 Task: Open Card Content Distribution Review in Board Reputation Management Platforms to Workspace Intellectual Property Services and add a team member Softage.3@softage.net, a label Red, a checklist Life Cycle Assessment, an attachment from your google drive, a color Red and finally, add a card description 'Develop and launch new customer retention program for low-value customers' and a comment 'Let us make sure we have a clear understanding of the objectives and requirements of this task before getting started.'. Add a start date 'Jan 07, 1900' with a due date 'Jan 14, 1900'
Action: Mouse moved to (74, 258)
Screenshot: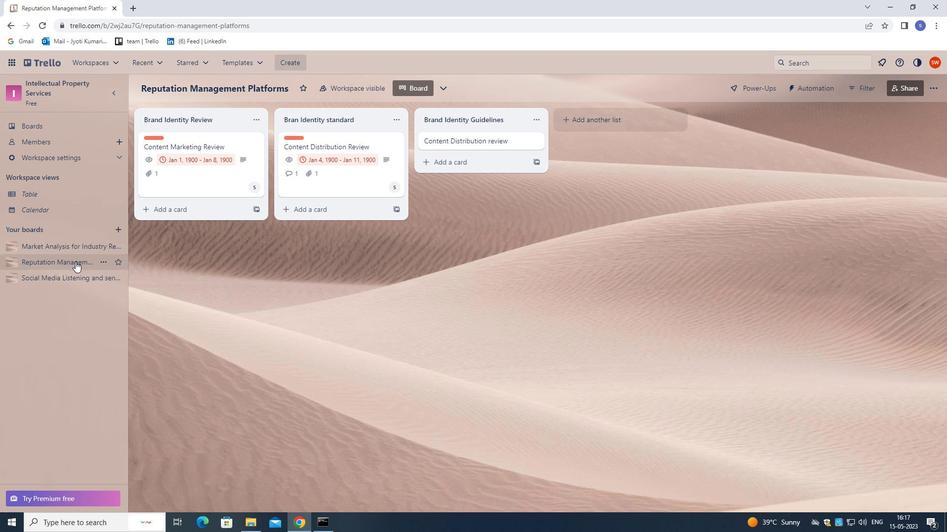 
Action: Mouse pressed left at (74, 258)
Screenshot: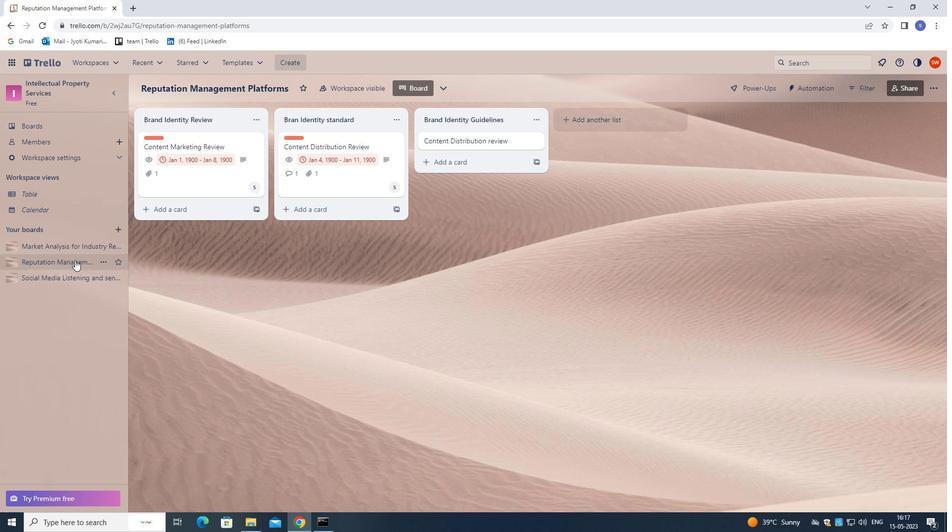 
Action: Mouse moved to (445, 140)
Screenshot: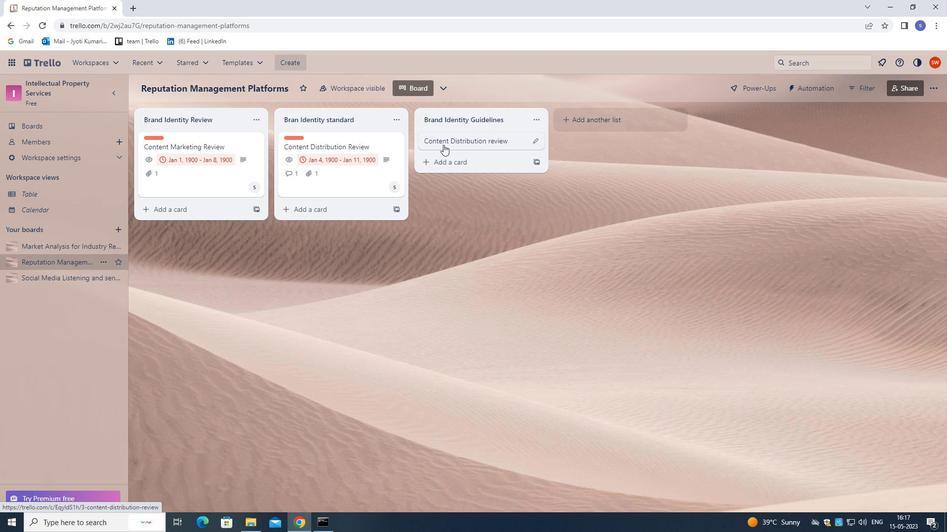 
Action: Mouse pressed left at (445, 140)
Screenshot: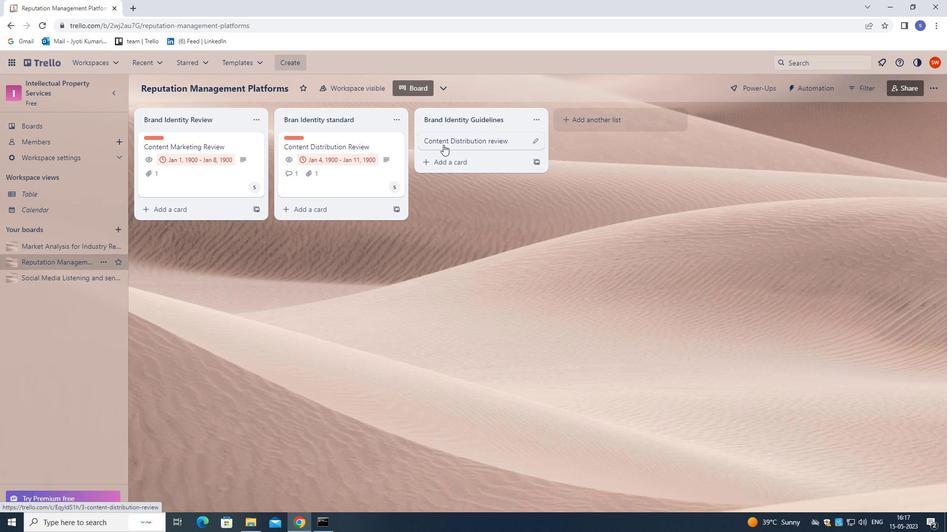 
Action: Mouse moved to (589, 170)
Screenshot: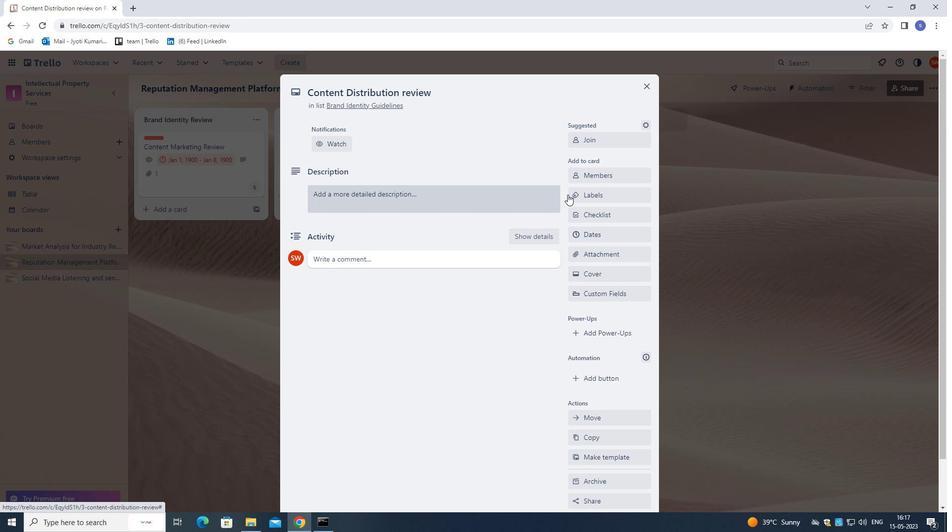 
Action: Mouse pressed left at (589, 170)
Screenshot: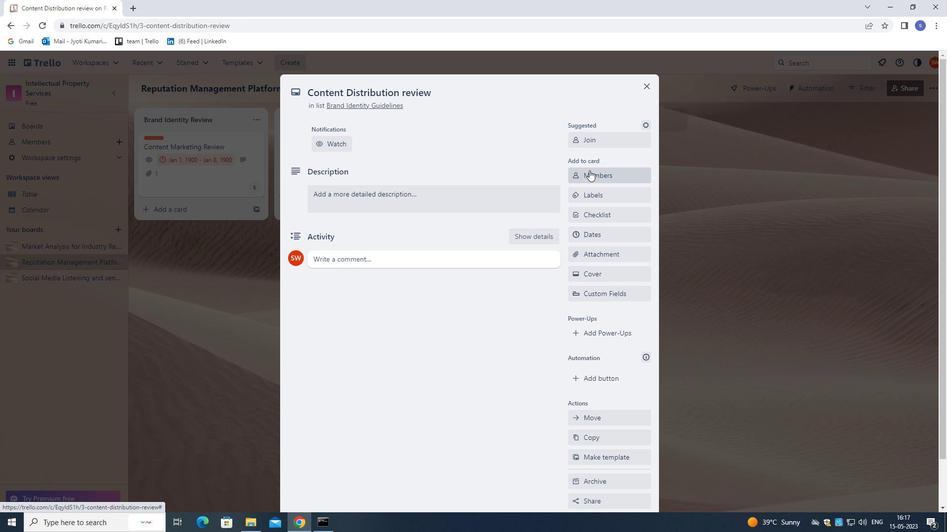
Action: Mouse moved to (80, 133)
Screenshot: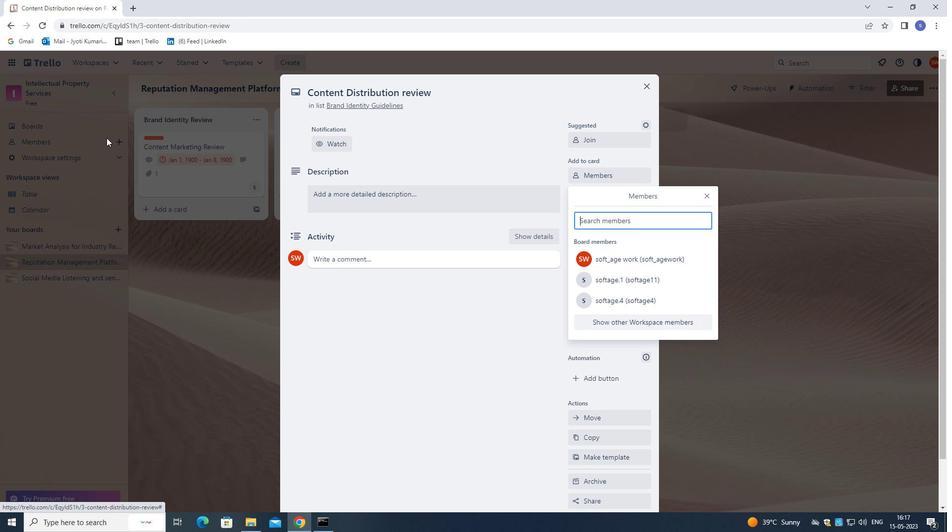 
Action: Key pressed softage.3<Key.shift>@SOFTAGE.NET
Screenshot: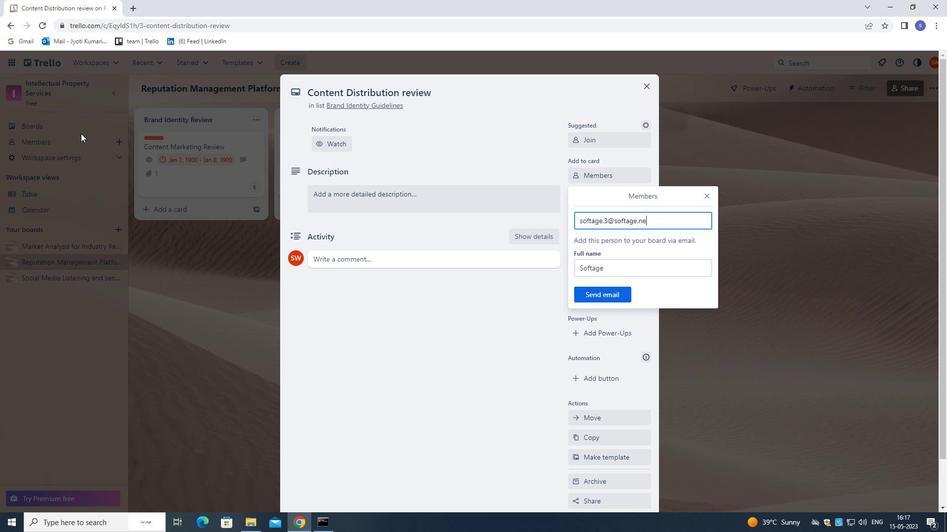 
Action: Mouse moved to (619, 289)
Screenshot: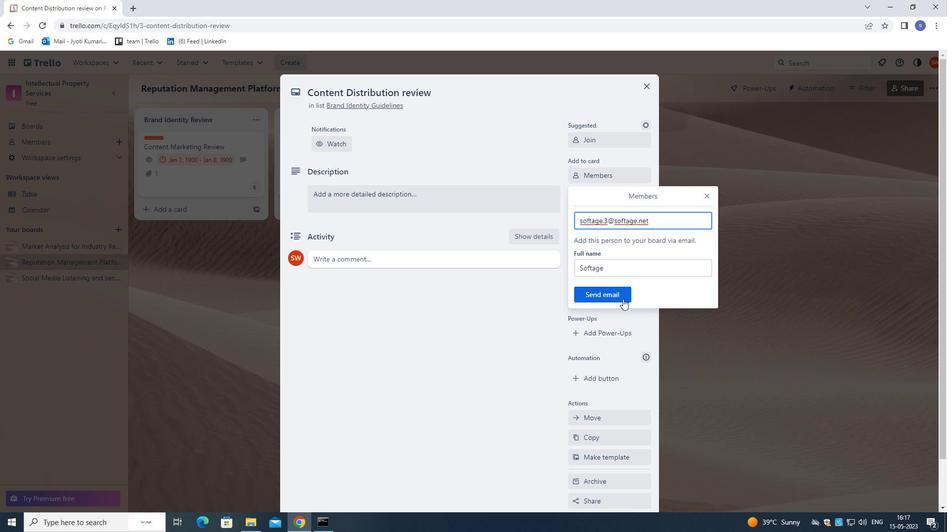 
Action: Mouse pressed left at (619, 289)
Screenshot: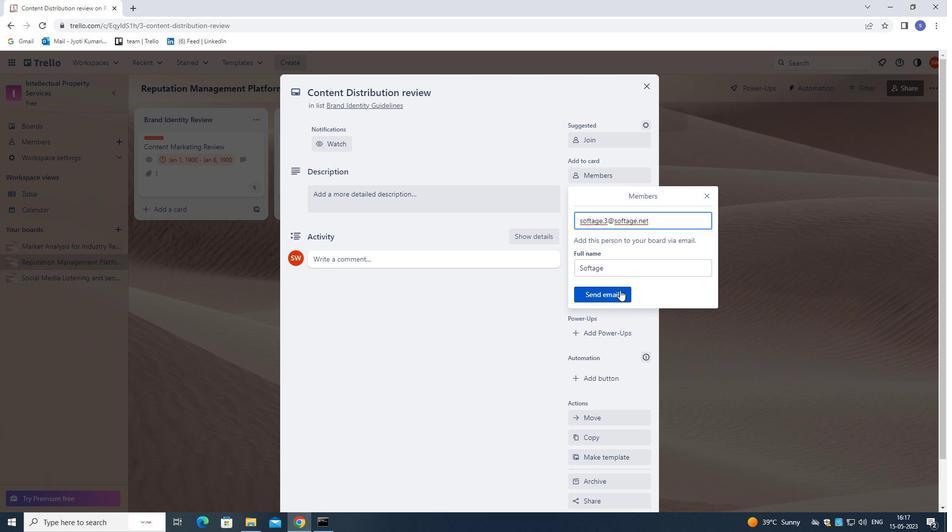 
Action: Mouse moved to (583, 194)
Screenshot: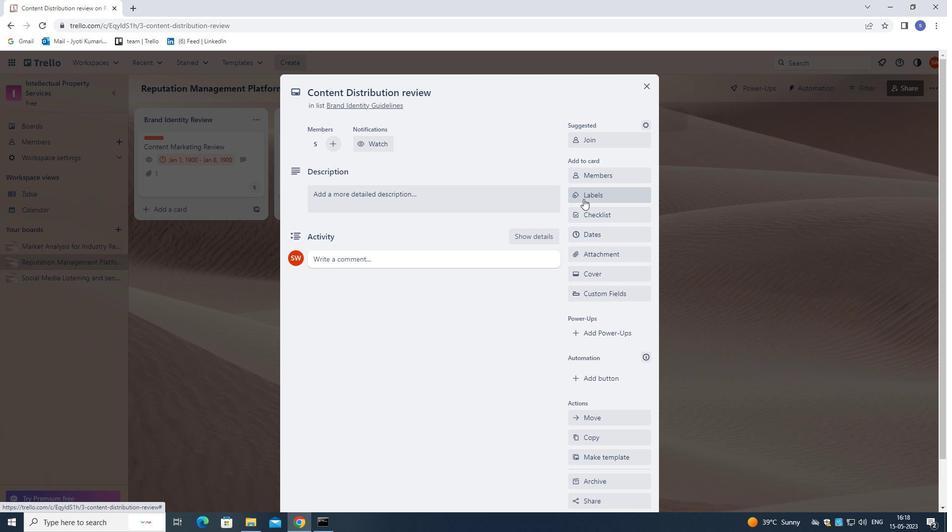 
Action: Mouse pressed left at (583, 194)
Screenshot: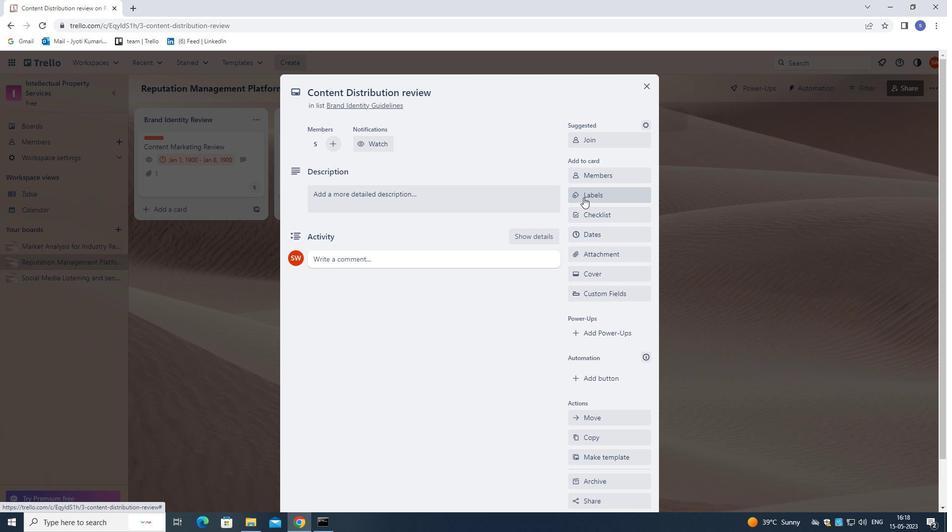 
Action: Mouse moved to (584, 192)
Screenshot: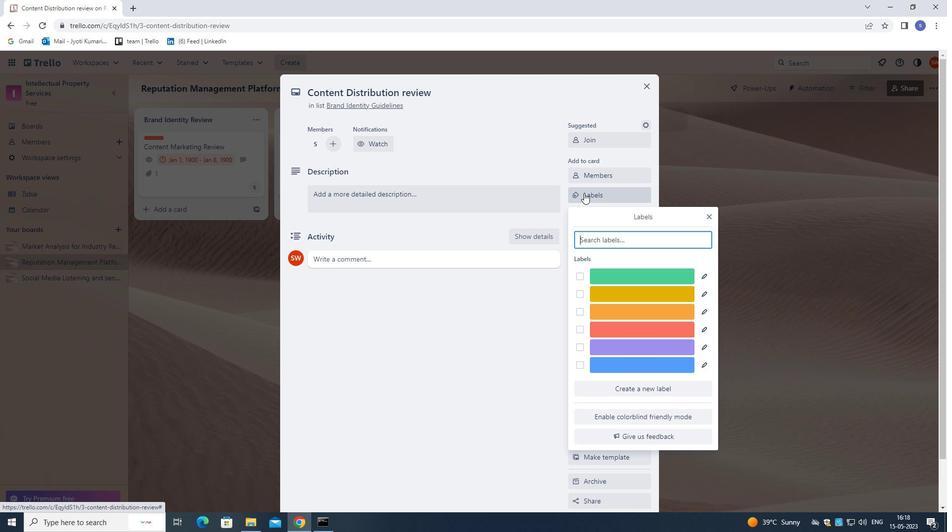 
Action: Key pressed R
Screenshot: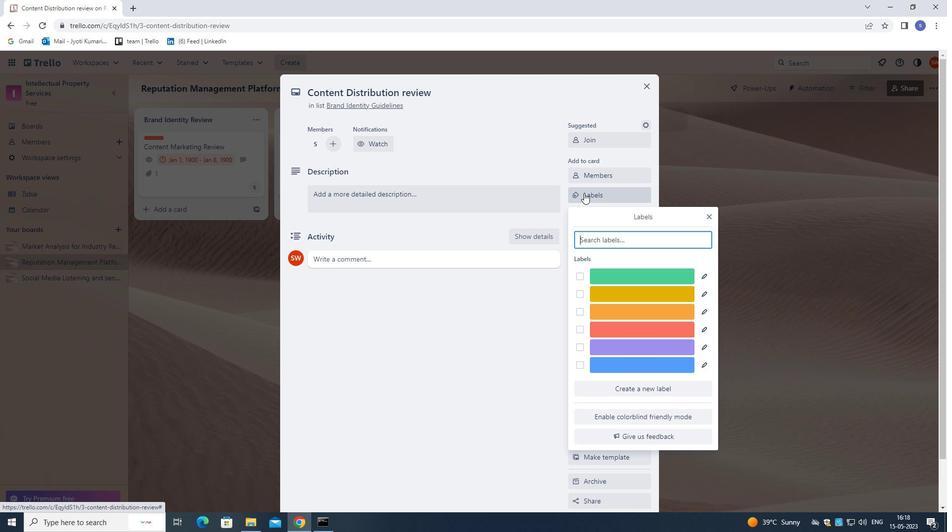 
Action: Mouse moved to (641, 281)
Screenshot: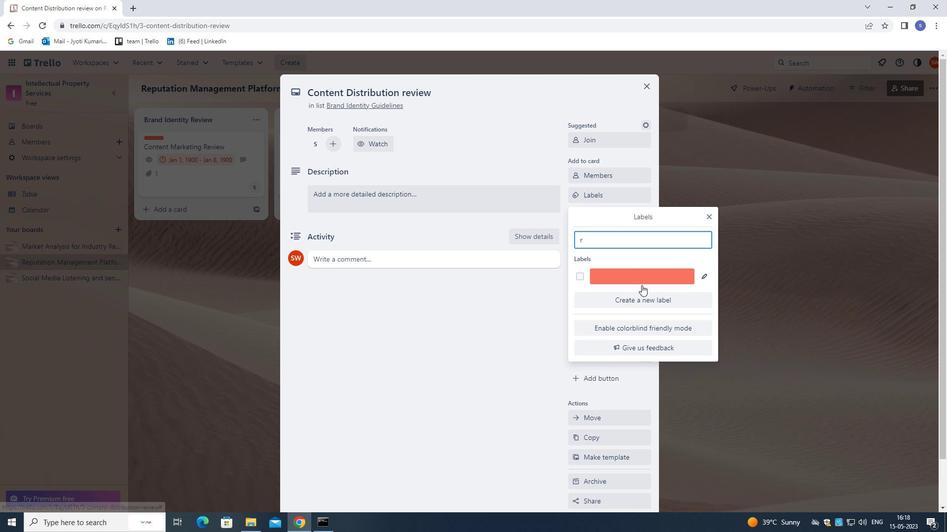 
Action: Mouse pressed left at (641, 281)
Screenshot: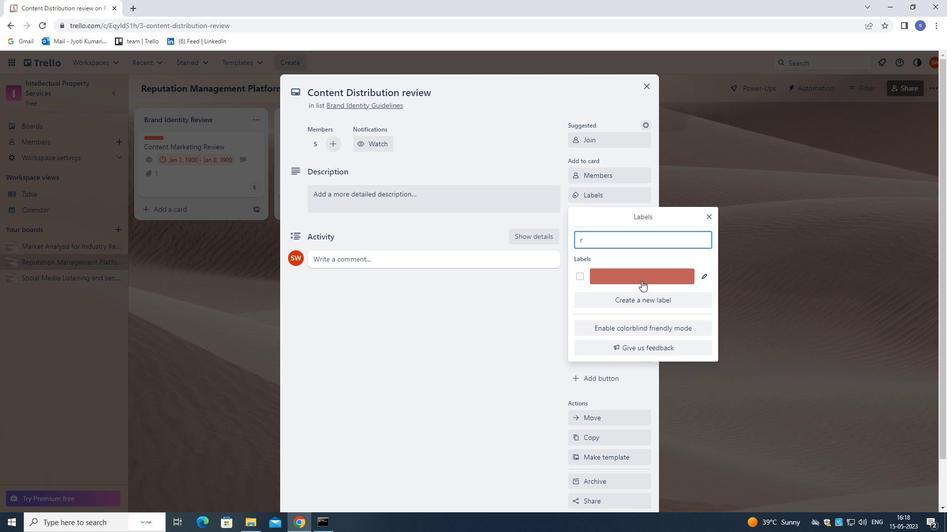 
Action: Mouse moved to (710, 221)
Screenshot: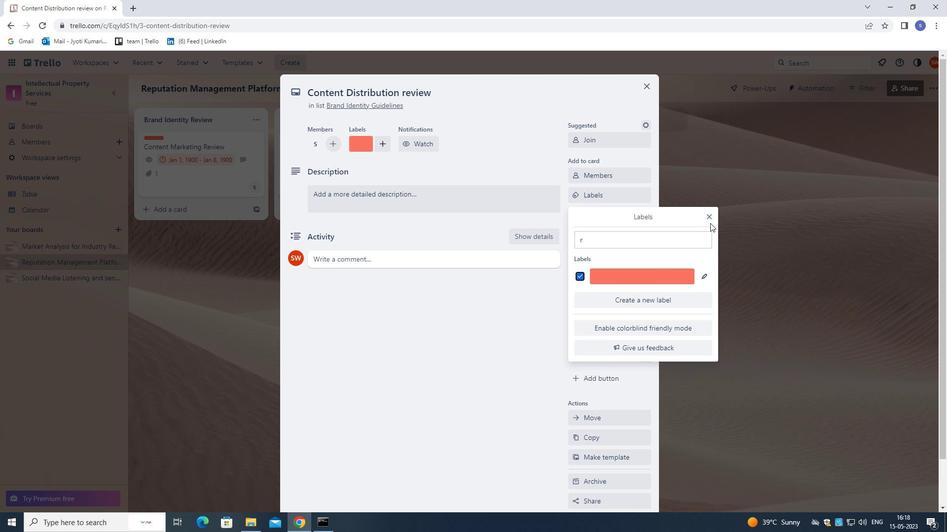 
Action: Mouse pressed left at (710, 221)
Screenshot: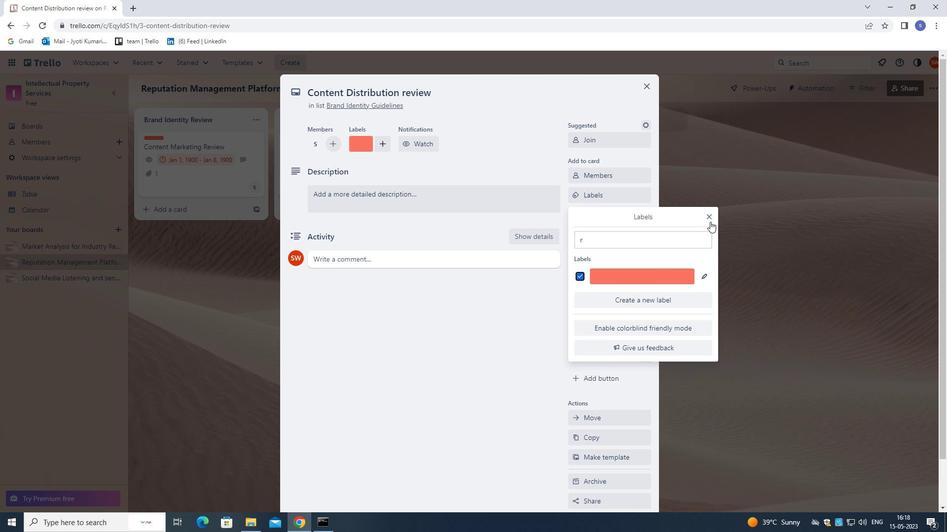 
Action: Mouse moved to (618, 216)
Screenshot: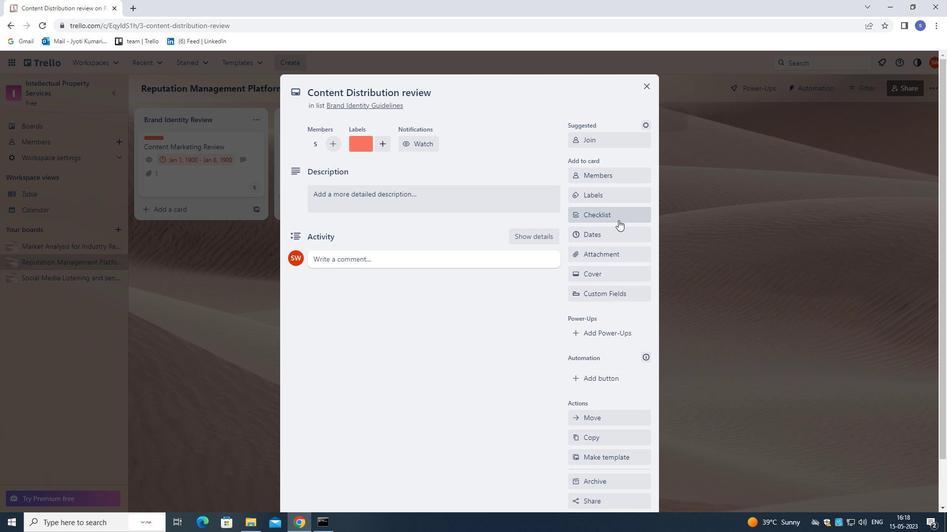
Action: Mouse pressed left at (618, 216)
Screenshot: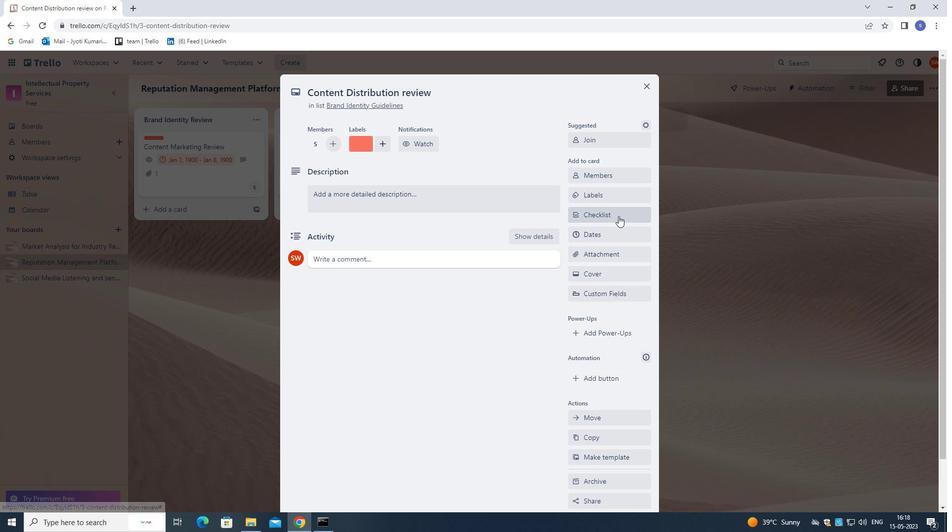 
Action: Mouse moved to (603, 218)
Screenshot: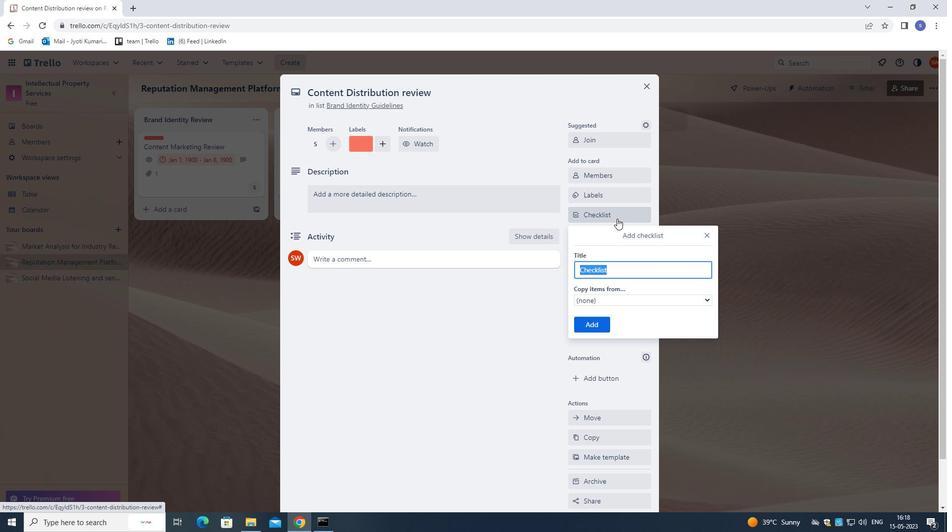 
Action: Key pressed <Key.shift>LIFE<Key.space>CYCLE<Key.space><Key.shift>ASSESSMENT<Key.space>
Screenshot: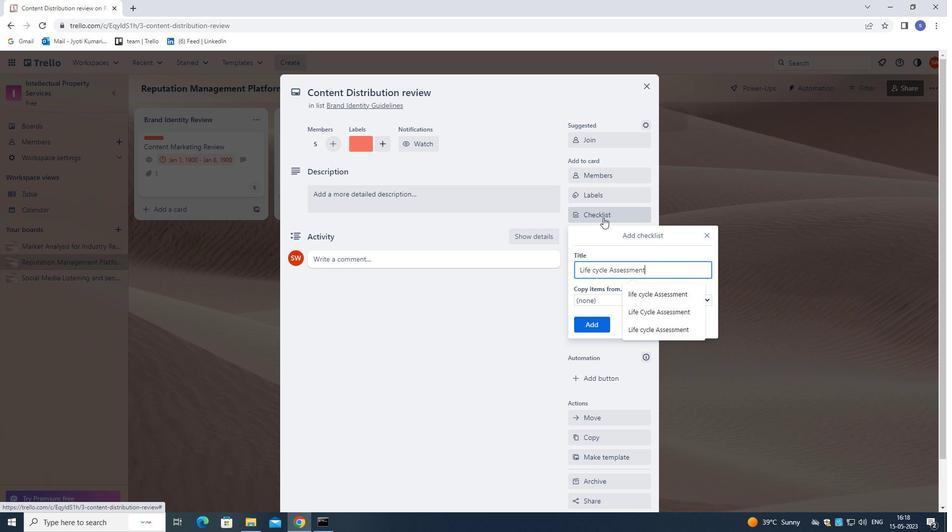 
Action: Mouse moved to (598, 328)
Screenshot: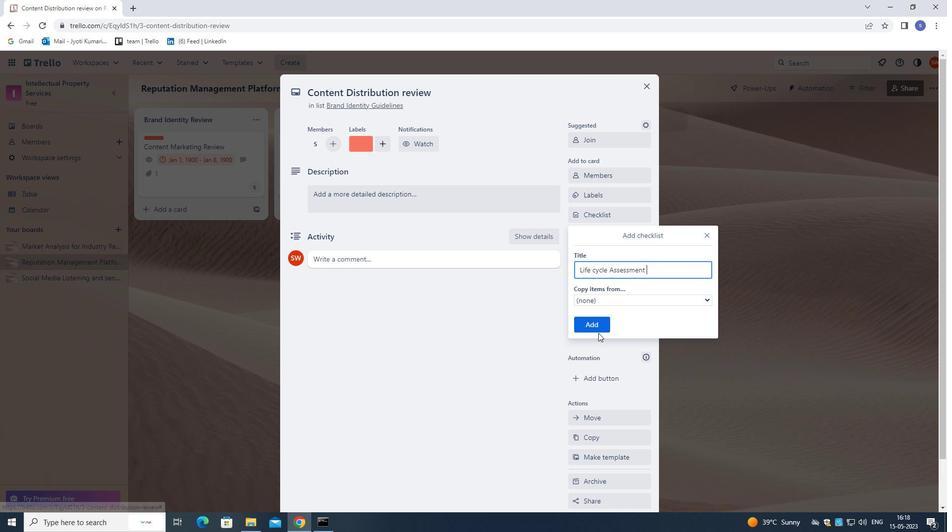 
Action: Mouse pressed left at (598, 328)
Screenshot: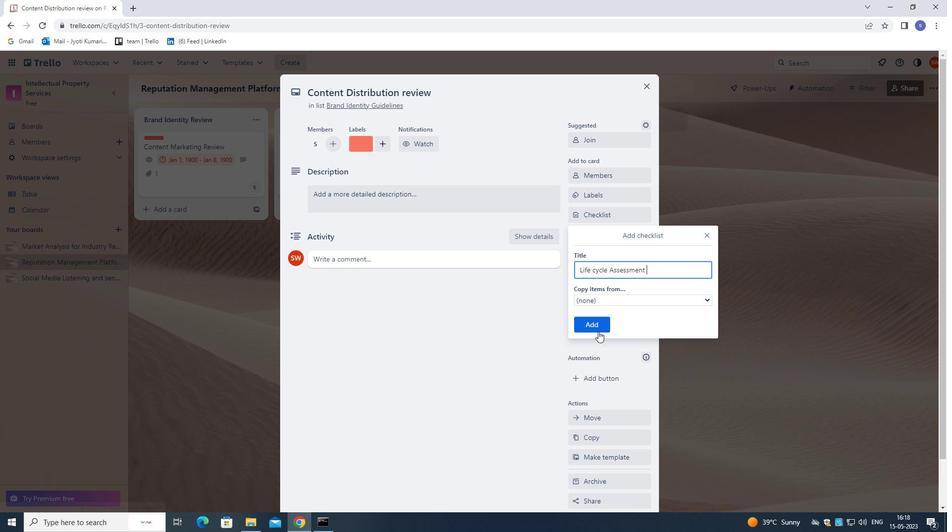 
Action: Mouse moved to (603, 235)
Screenshot: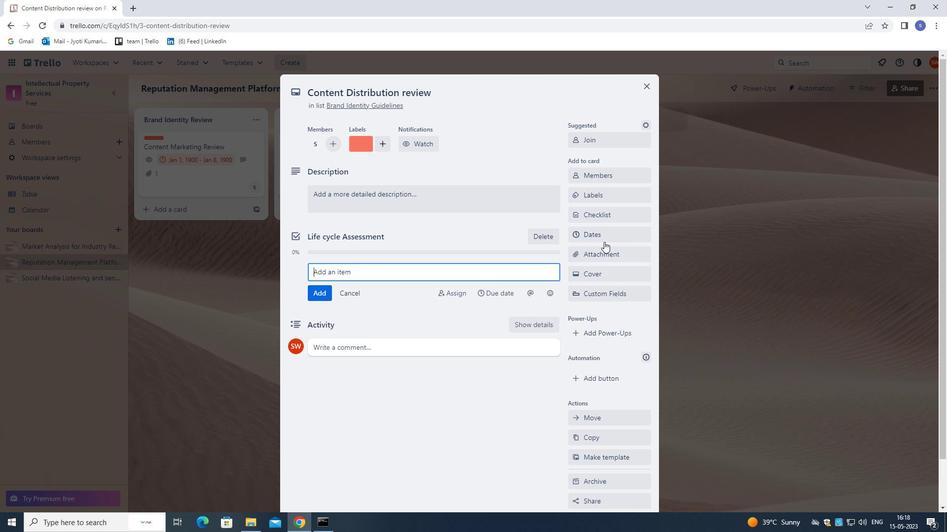 
Action: Mouse pressed left at (603, 235)
Screenshot: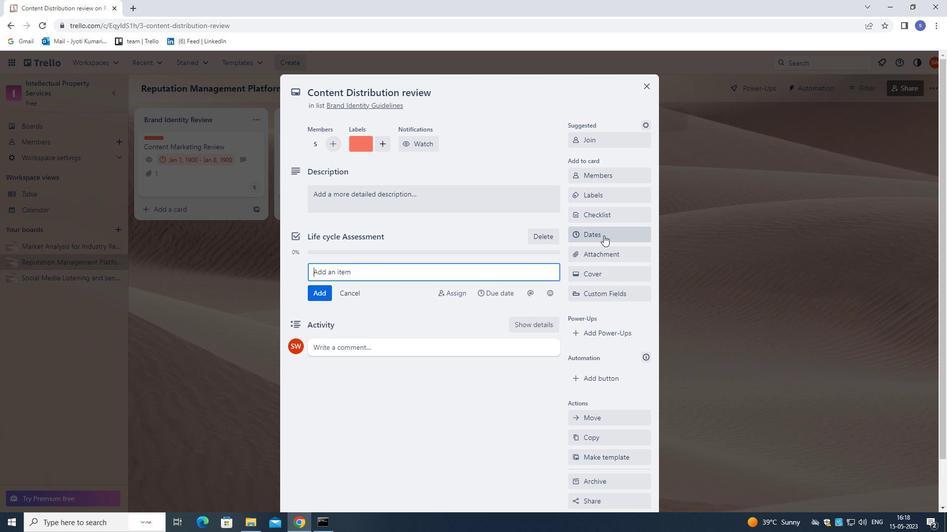 
Action: Mouse moved to (576, 269)
Screenshot: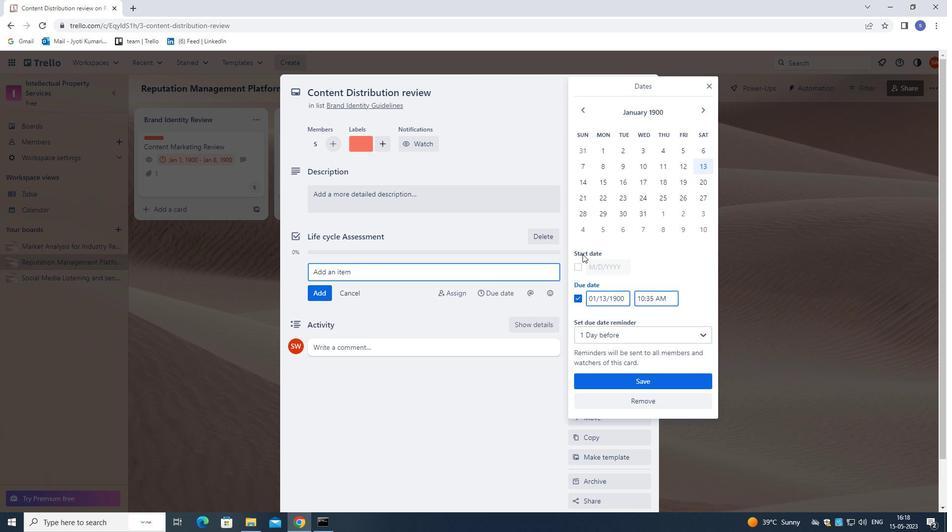 
Action: Mouse pressed left at (576, 269)
Screenshot: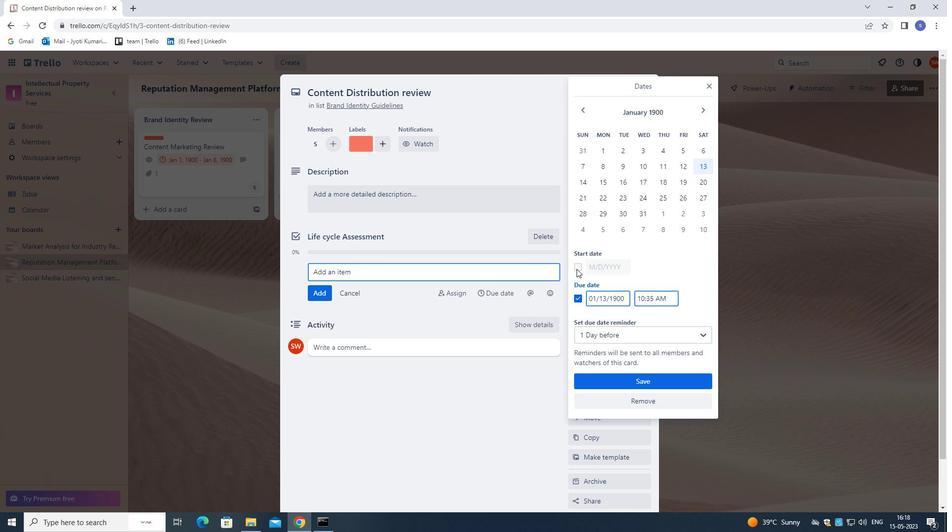 
Action: Mouse moved to (589, 168)
Screenshot: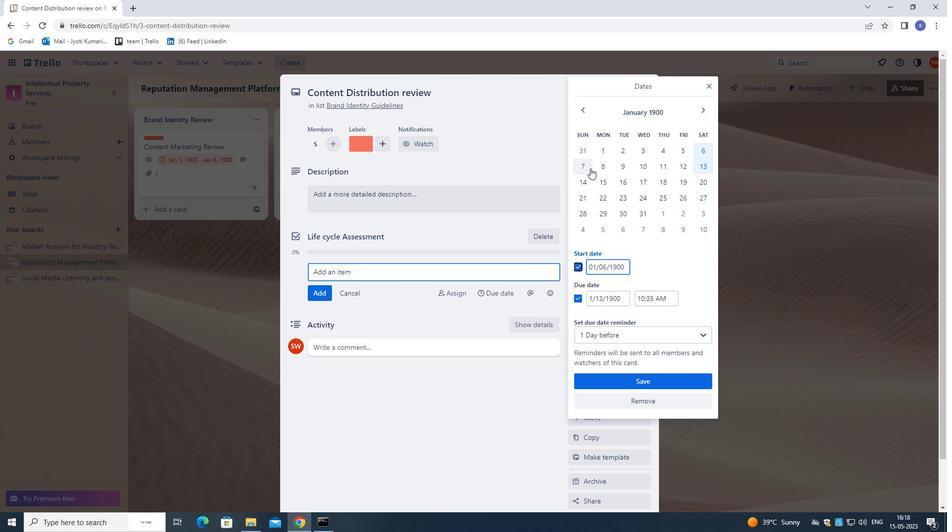 
Action: Mouse pressed left at (589, 168)
Screenshot: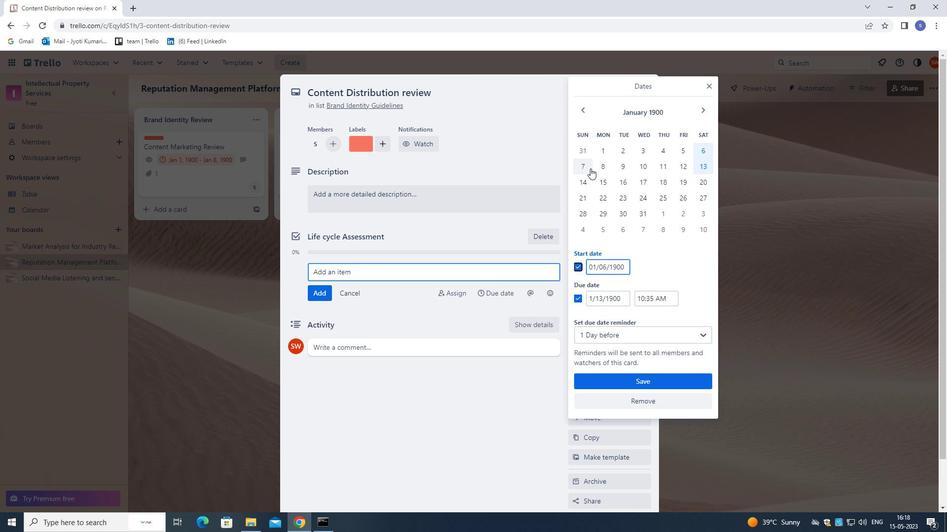 
Action: Mouse moved to (581, 185)
Screenshot: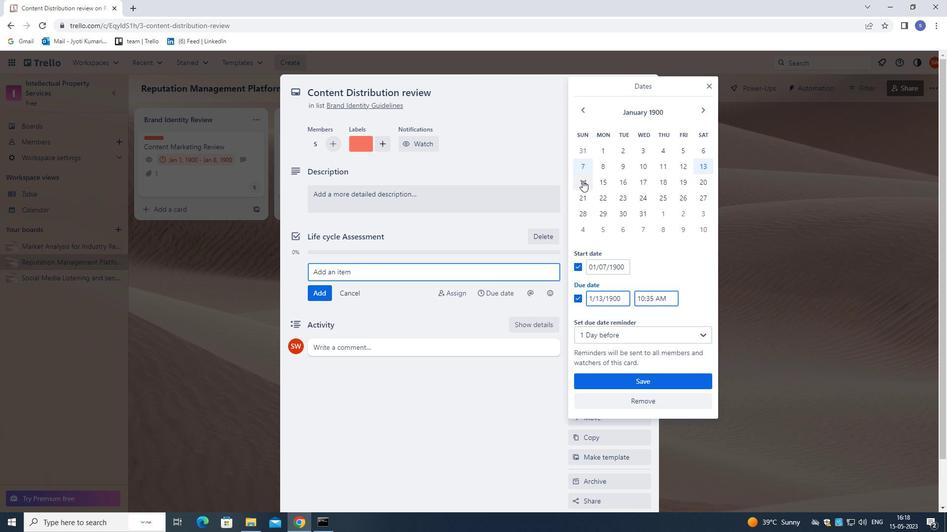 
Action: Mouse pressed left at (581, 185)
Screenshot: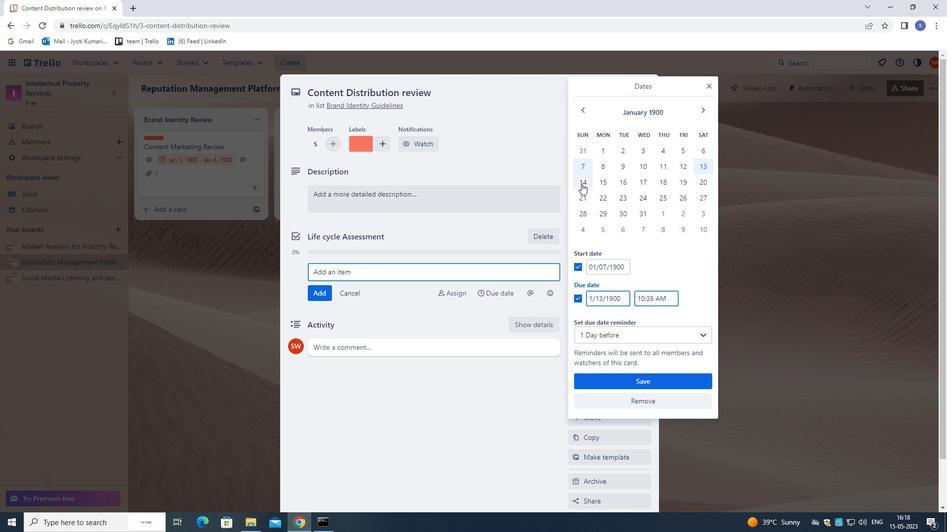 
Action: Mouse moved to (617, 380)
Screenshot: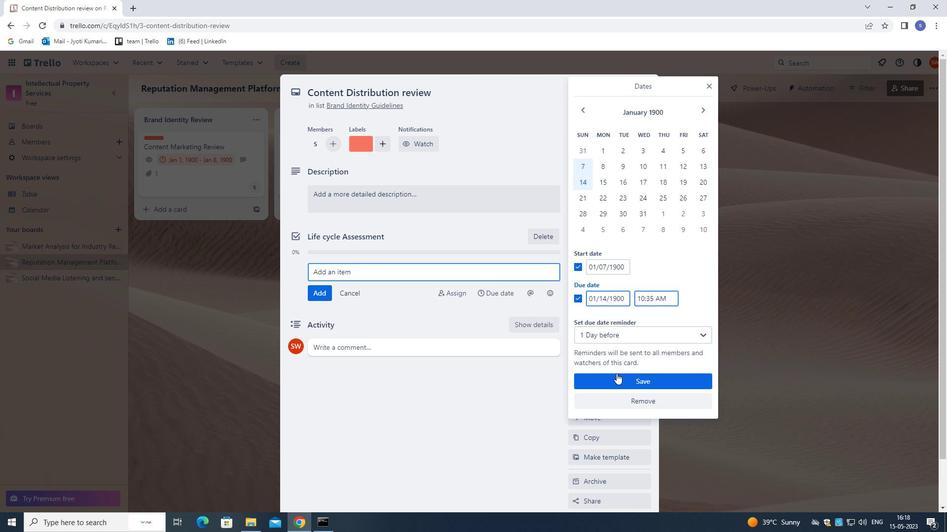 
Action: Mouse pressed left at (617, 380)
Screenshot: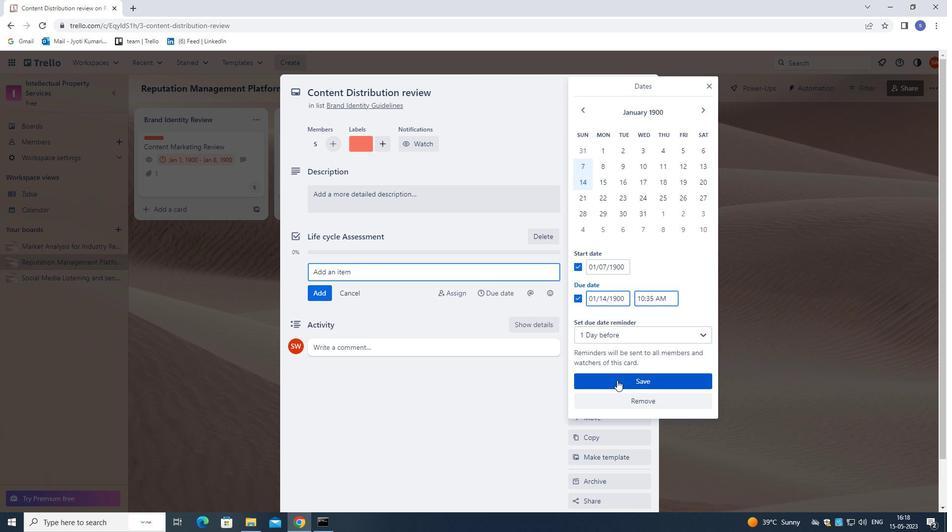 
Action: Mouse moved to (591, 255)
Screenshot: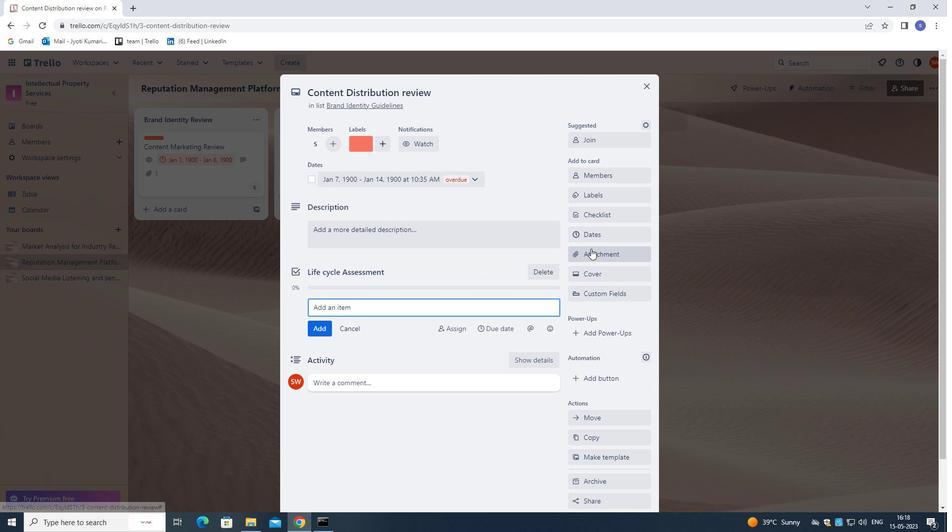 
Action: Mouse pressed left at (591, 255)
Screenshot: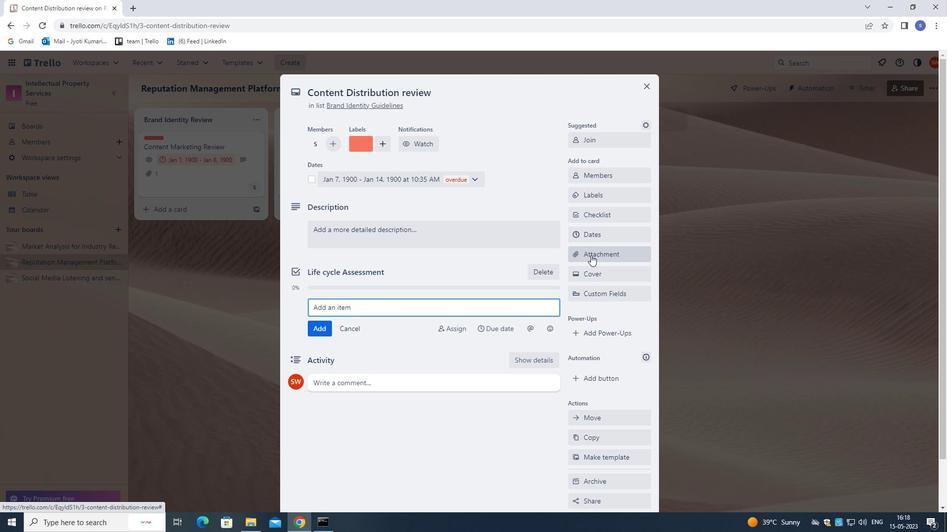 
Action: Mouse moved to (600, 328)
Screenshot: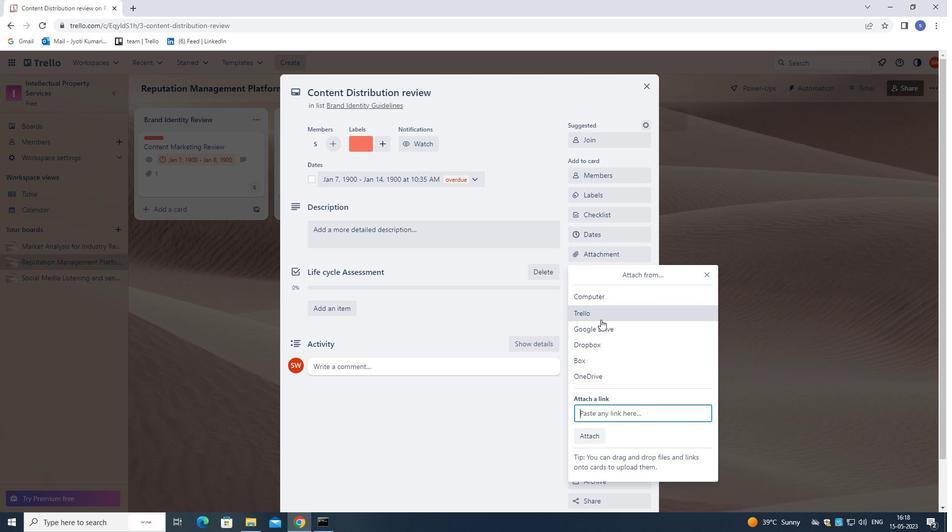 
Action: Mouse pressed left at (600, 328)
Screenshot: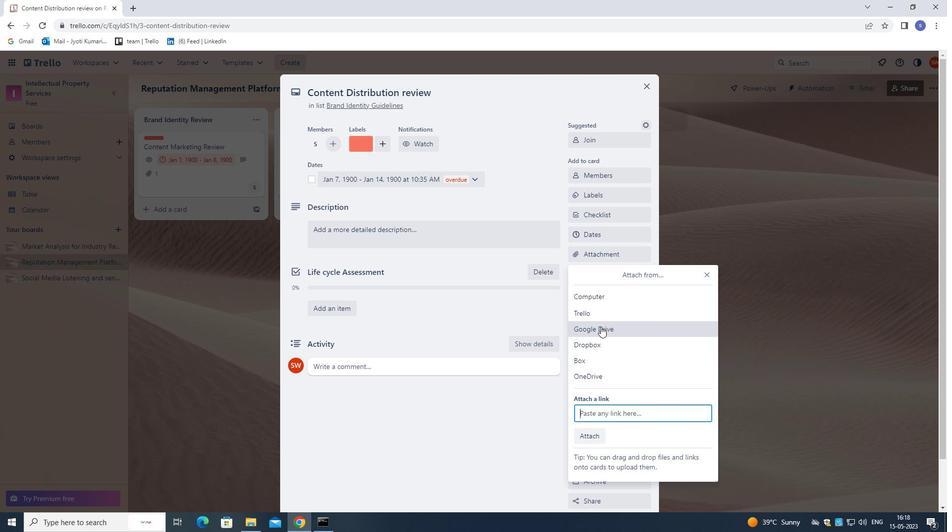 
Action: Mouse moved to (363, 250)
Screenshot: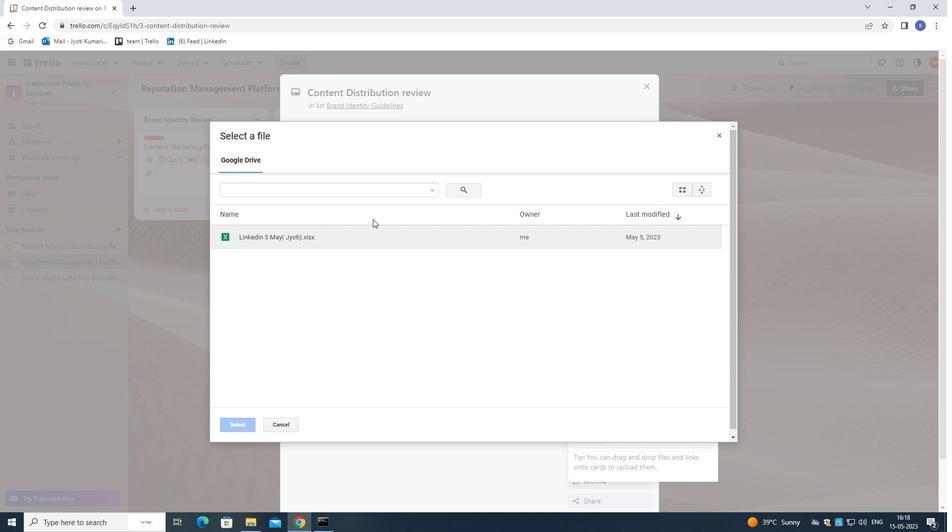 
Action: Mouse pressed left at (363, 250)
Screenshot: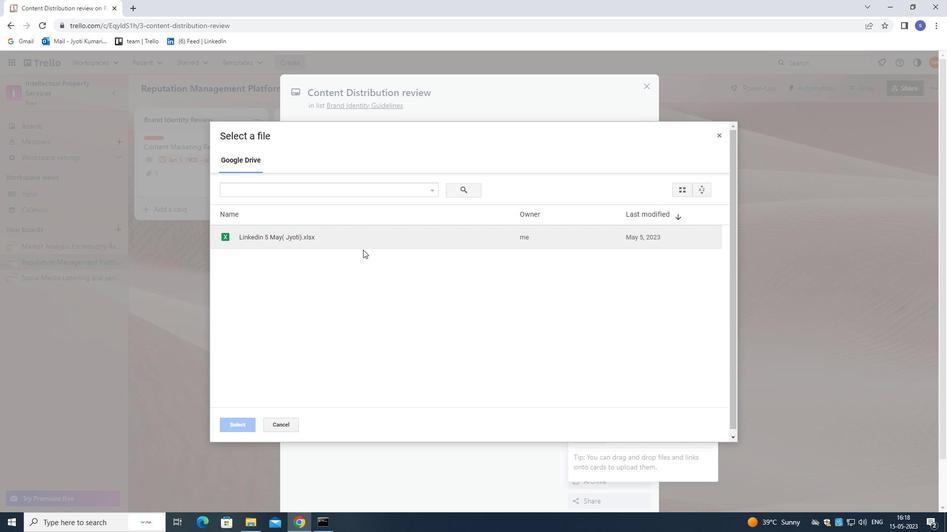 
Action: Mouse moved to (366, 232)
Screenshot: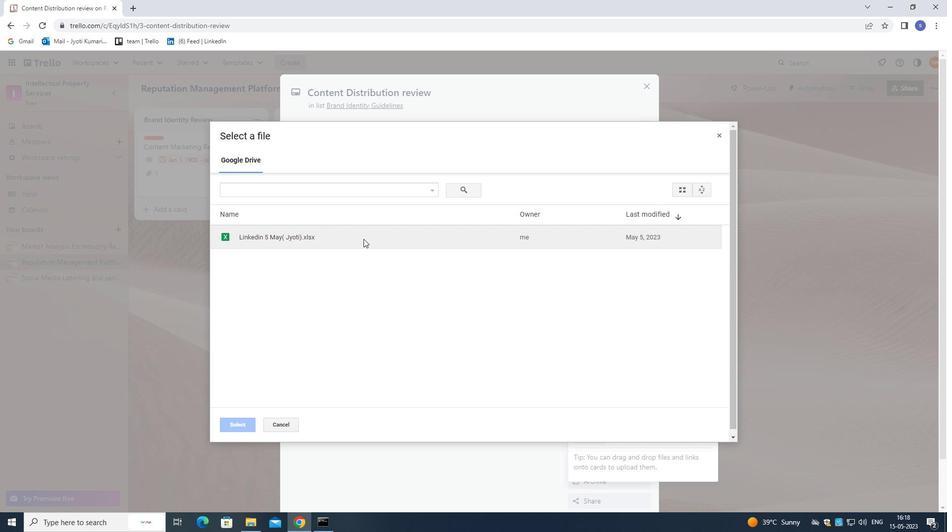 
Action: Mouse pressed left at (366, 232)
Screenshot: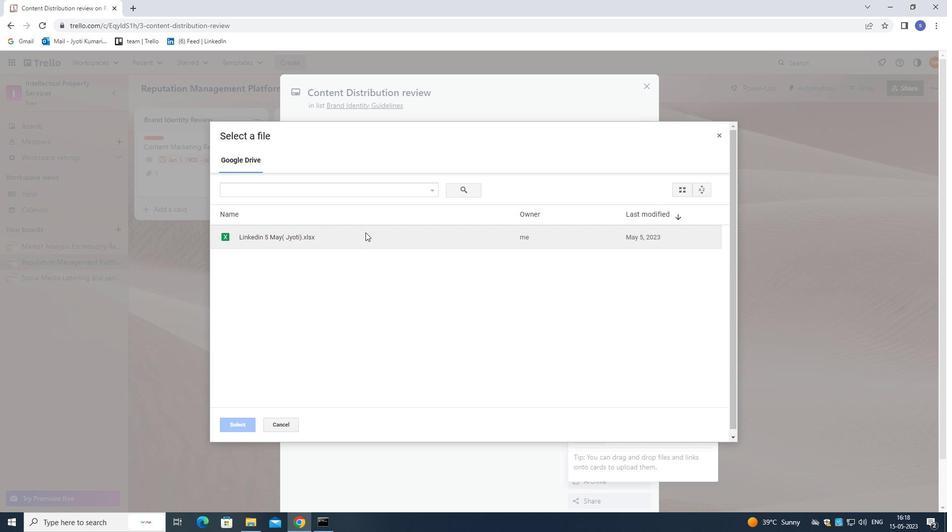 
Action: Mouse moved to (243, 421)
Screenshot: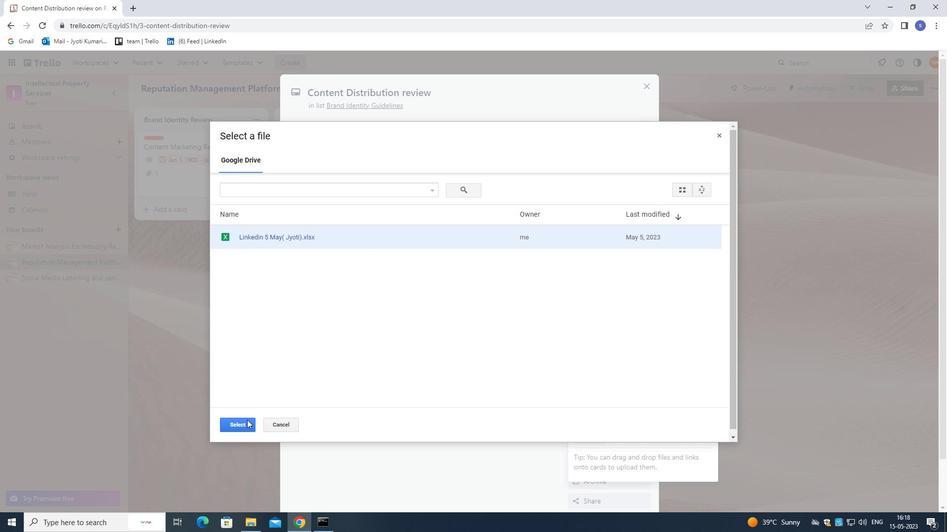 
Action: Mouse pressed left at (243, 421)
Screenshot: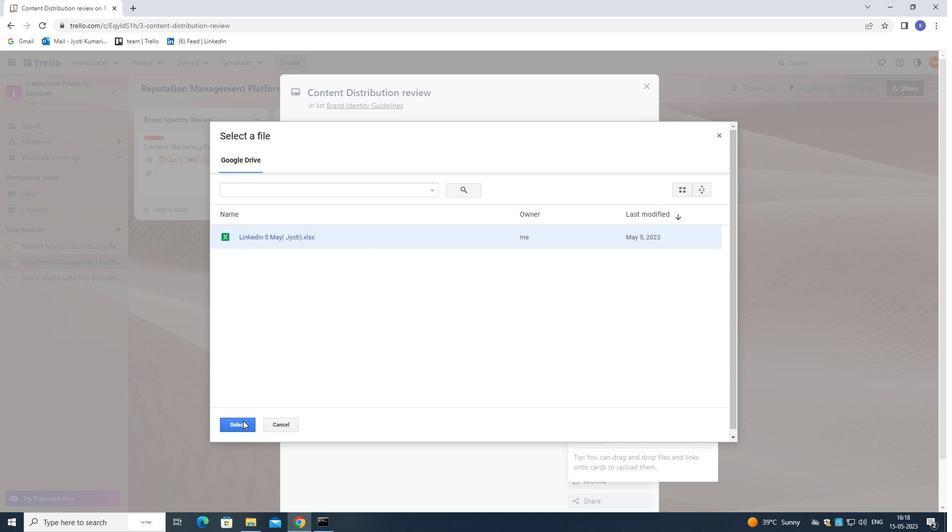 
Action: Mouse moved to (508, 234)
Screenshot: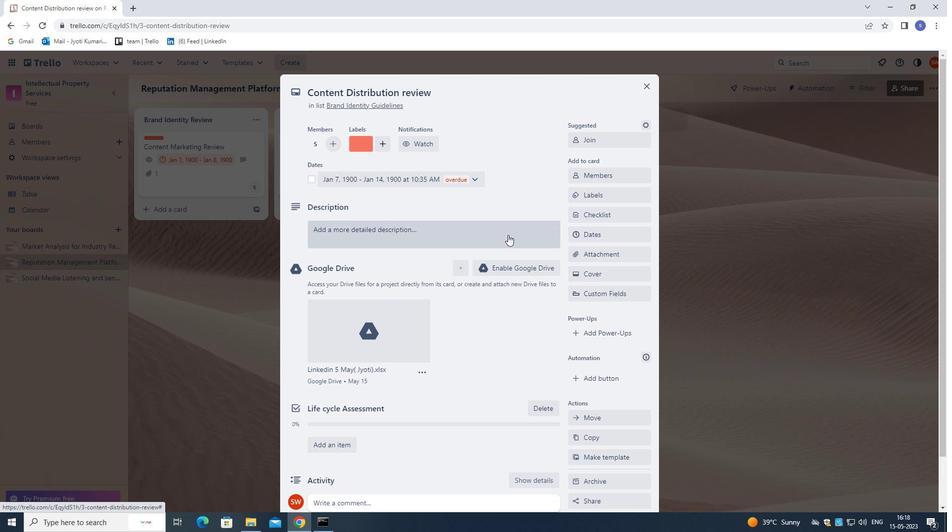 
Action: Mouse pressed left at (508, 234)
Screenshot: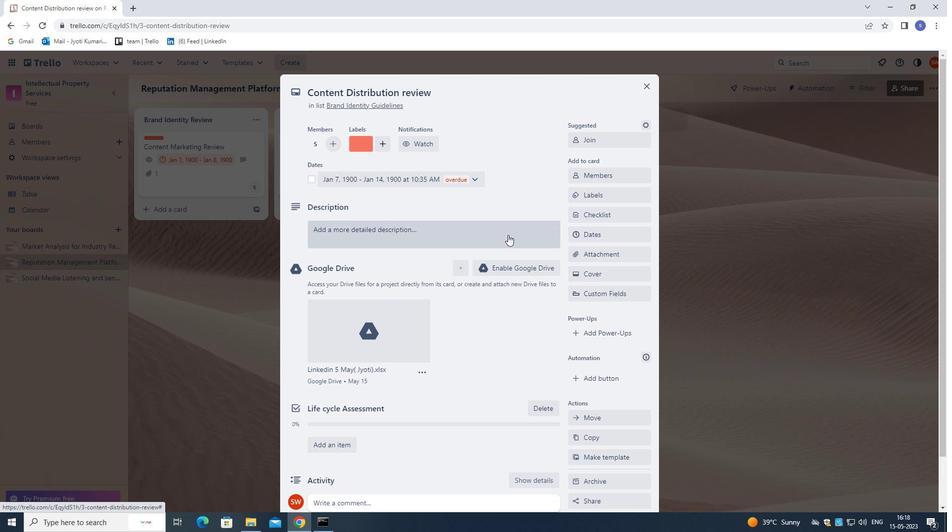 
Action: Mouse moved to (611, 277)
Screenshot: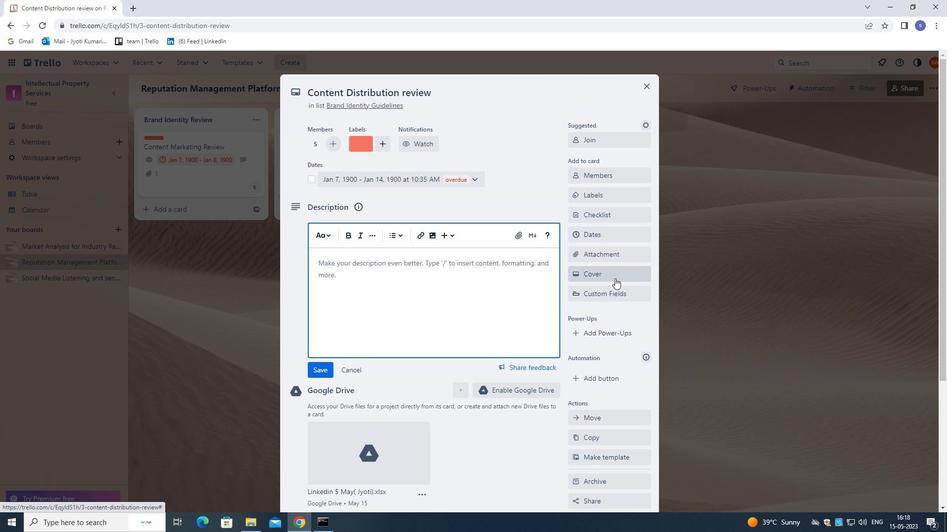 
Action: Key pressed <Key.shift>DEVELOP<Key.space>AND<Key.space>LAUNCH<Key.space>NEW<Key.space>CUSTOMER<Key.space>RETENTION<Key.space>PROGRAM<Key.space>FOR<Key.space>LOW-VSL<Key.backspace><Key.backspace>ALE<Key.space><Key.backspace><Key.backspace>UE<Key.space>CUSTOMERS.
Screenshot: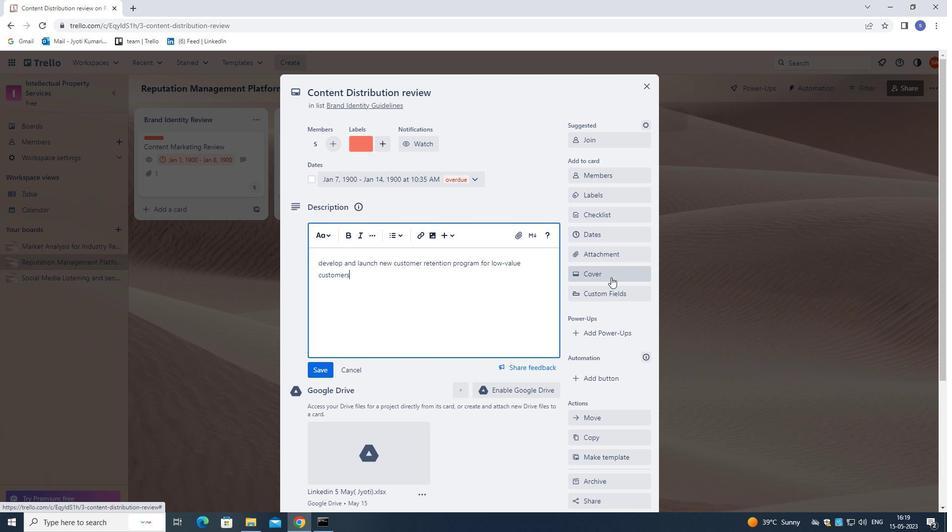 
Action: Mouse moved to (636, 286)
Screenshot: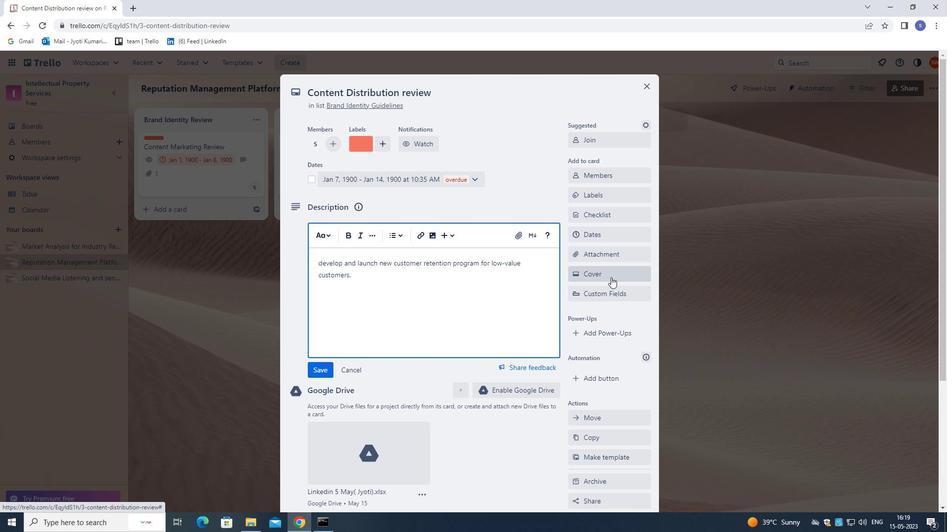 
Action: Mouse scrolled (636, 286) with delta (0, 0)
Screenshot: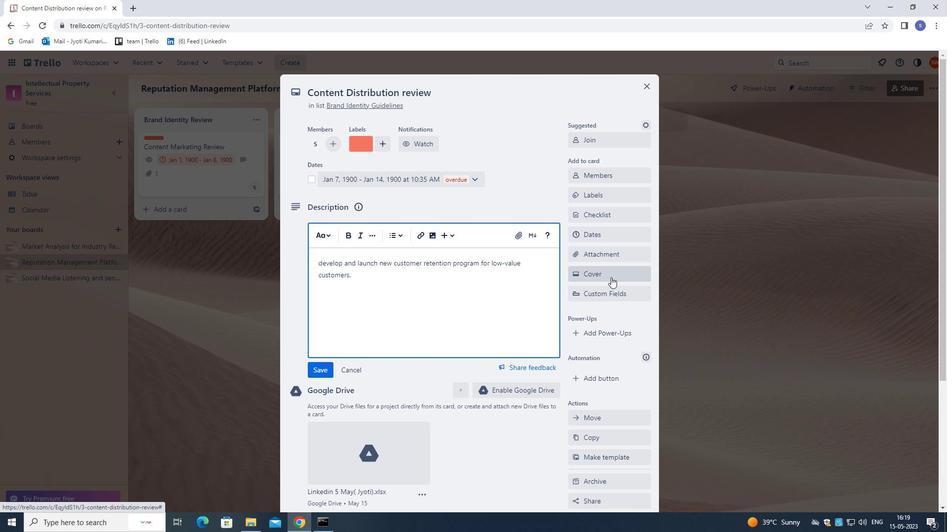 
Action: Mouse moved to (634, 289)
Screenshot: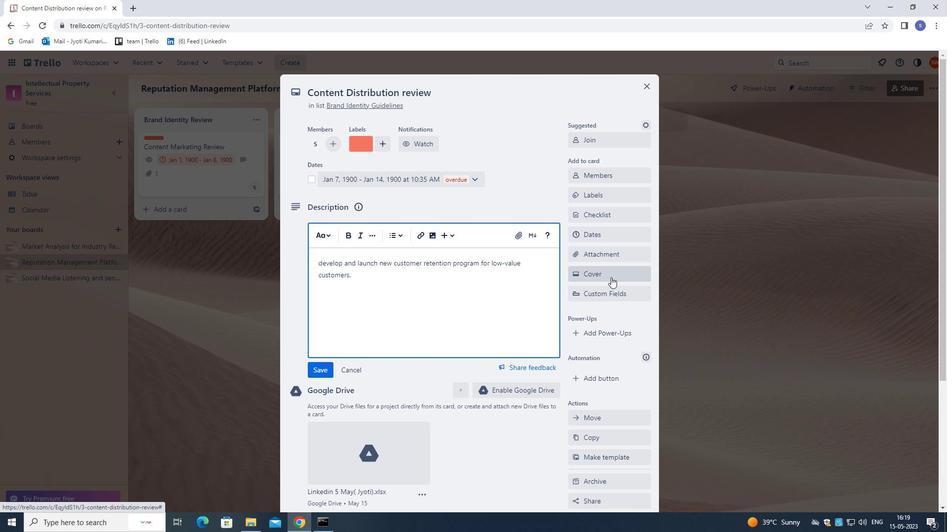 
Action: Mouse scrolled (634, 289) with delta (0, 0)
Screenshot: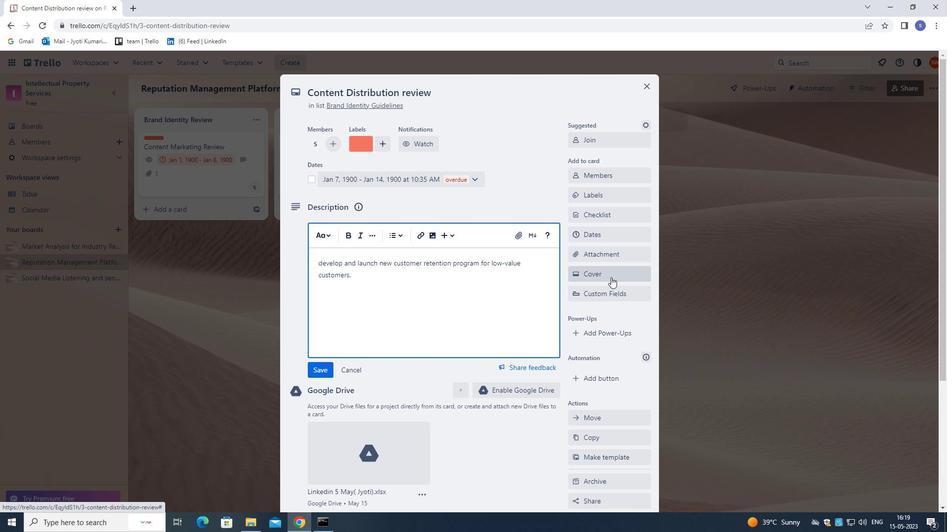 
Action: Mouse moved to (633, 292)
Screenshot: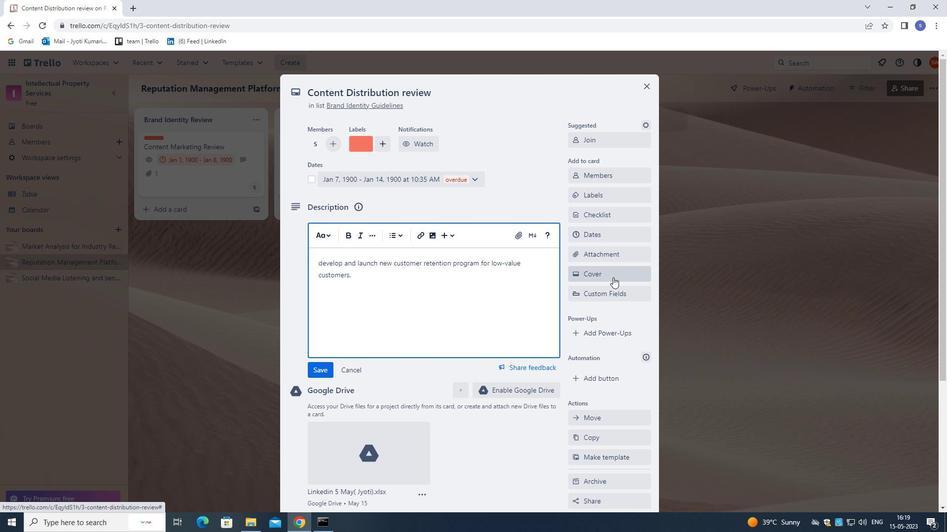 
Action: Mouse scrolled (633, 292) with delta (0, 0)
Screenshot: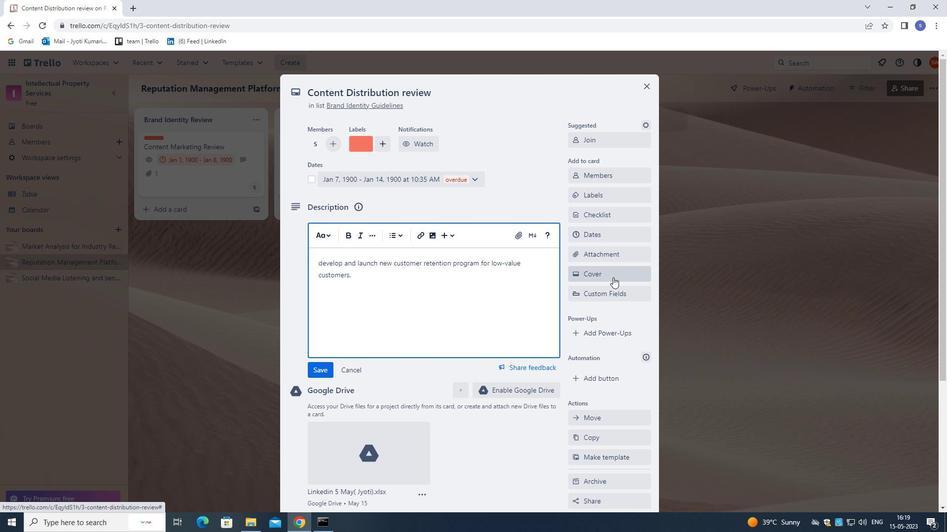 
Action: Mouse moved to (632, 294)
Screenshot: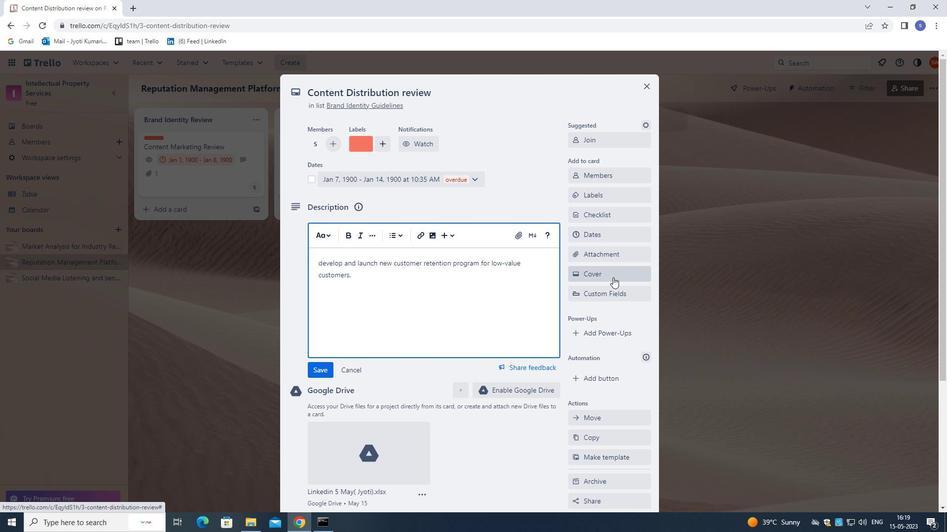 
Action: Mouse scrolled (632, 293) with delta (0, 0)
Screenshot: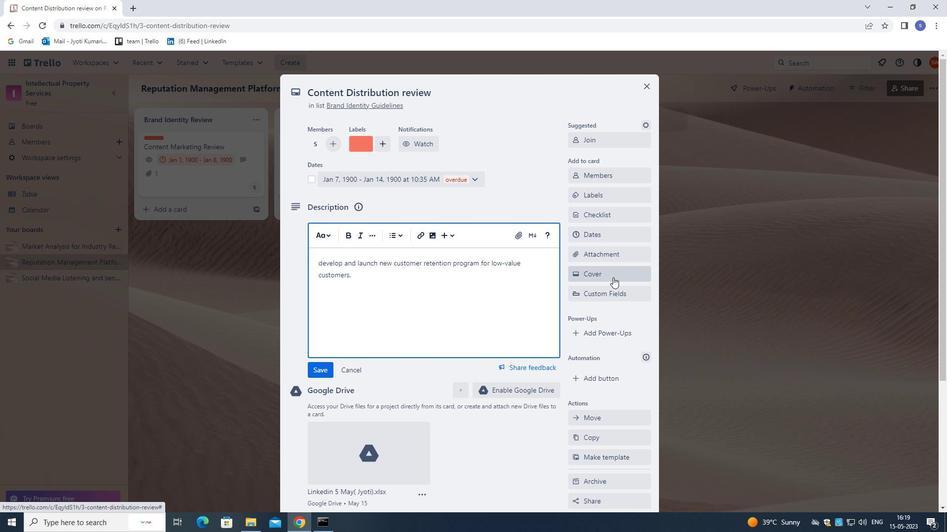 
Action: Mouse moved to (629, 300)
Screenshot: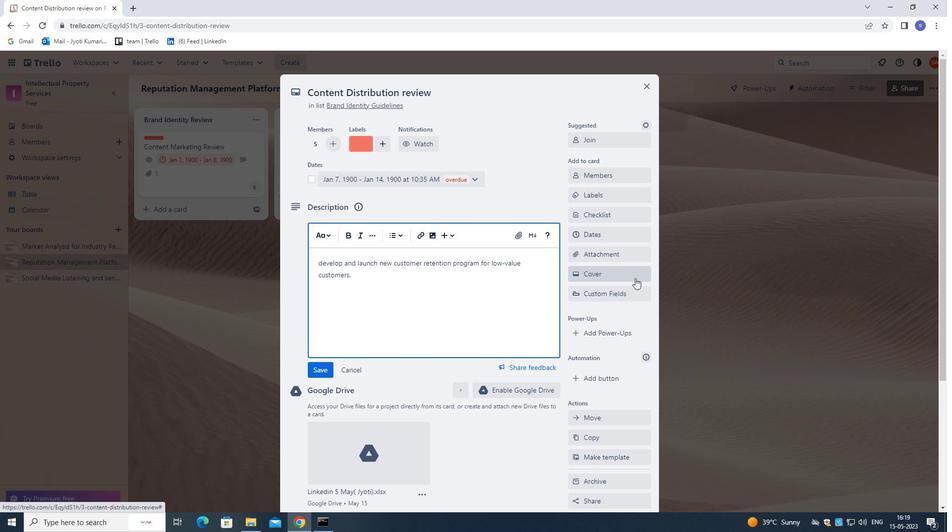 
Action: Mouse scrolled (629, 300) with delta (0, 0)
Screenshot: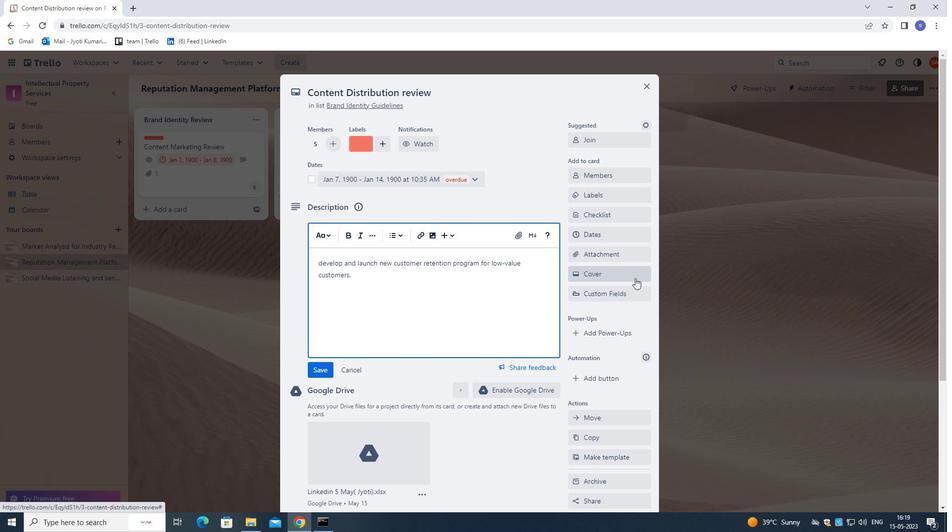 
Action: Mouse moved to (610, 303)
Screenshot: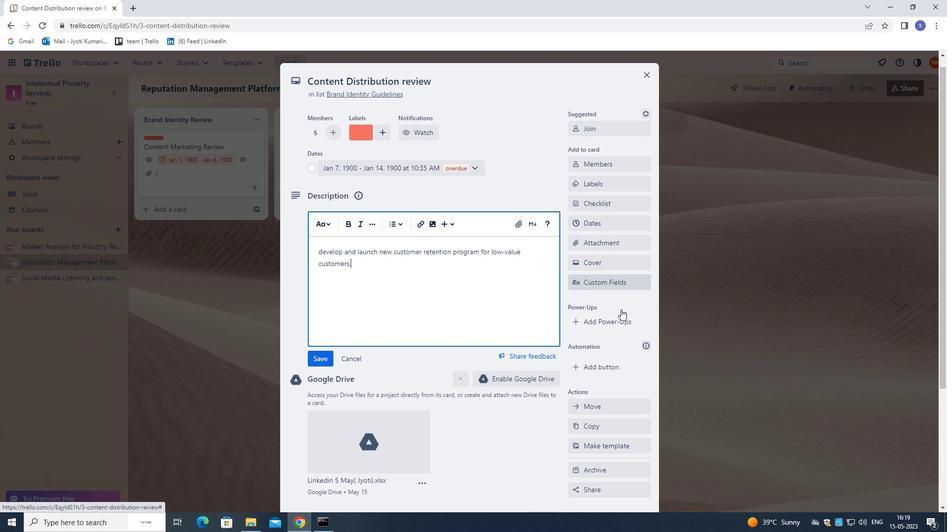 
Action: Mouse scrolled (610, 302) with delta (0, 0)
Screenshot: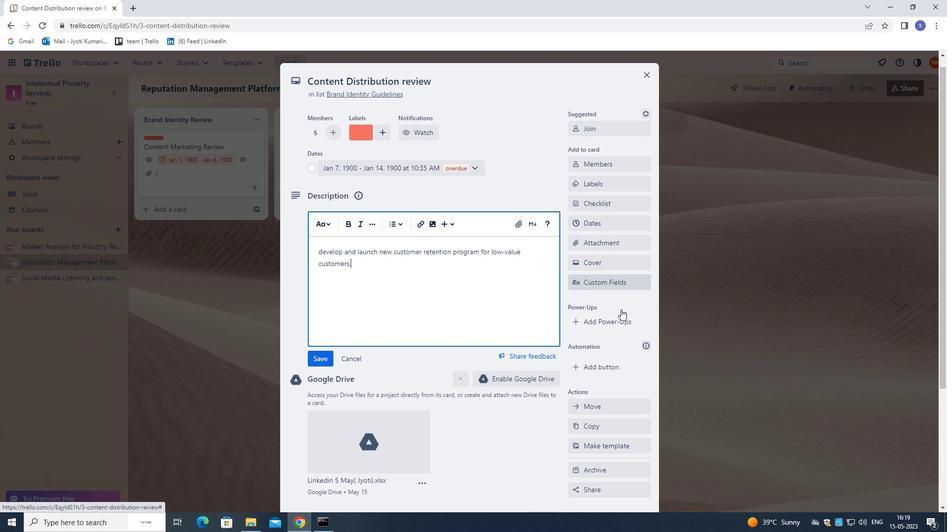 
Action: Mouse moved to (607, 305)
Screenshot: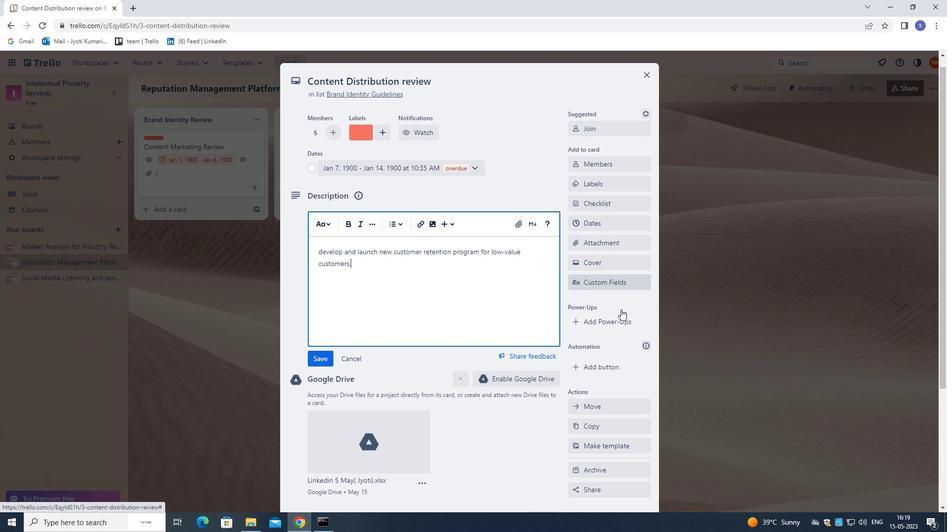 
Action: Mouse scrolled (607, 305) with delta (0, 0)
Screenshot: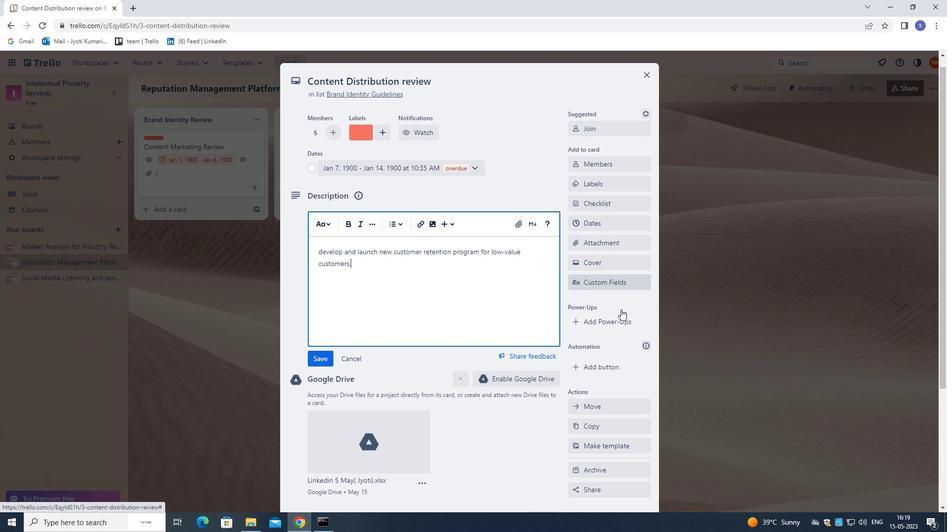 
Action: Mouse moved to (607, 307)
Screenshot: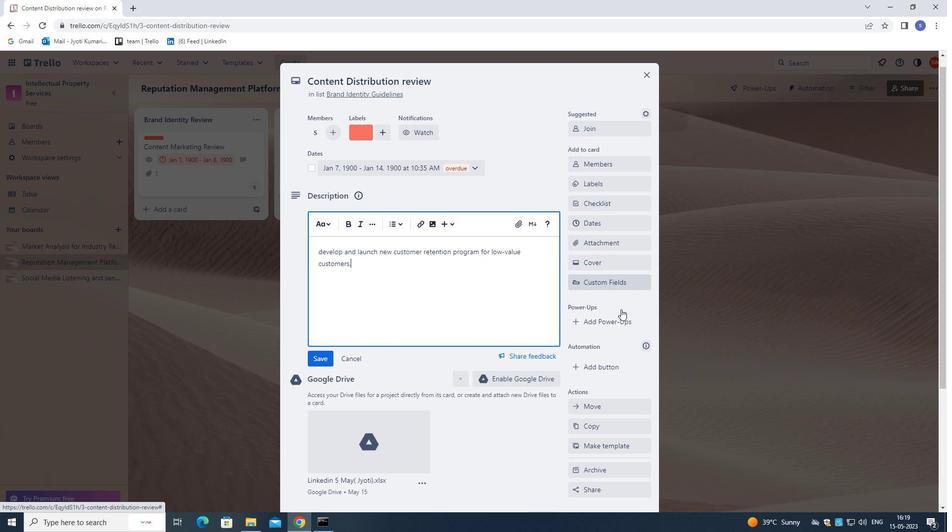 
Action: Mouse scrolled (607, 307) with delta (0, 0)
Screenshot: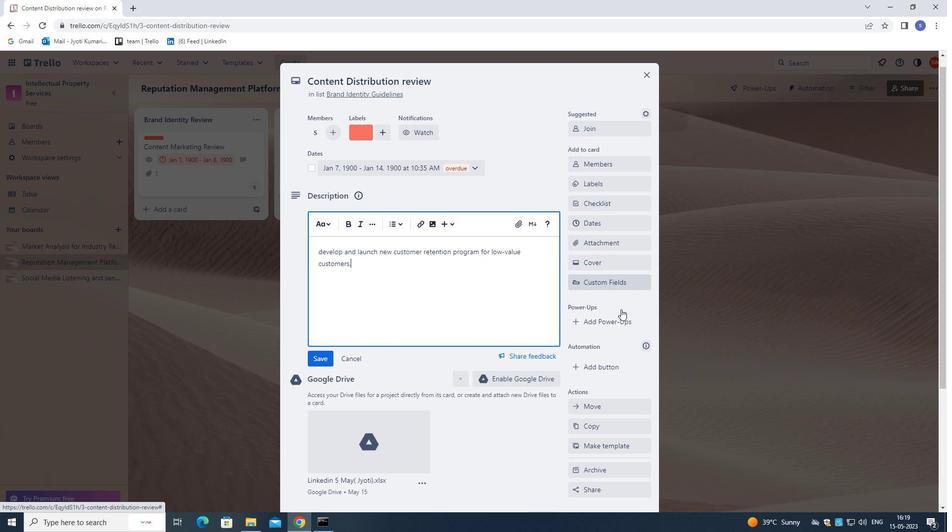 
Action: Mouse moved to (607, 309)
Screenshot: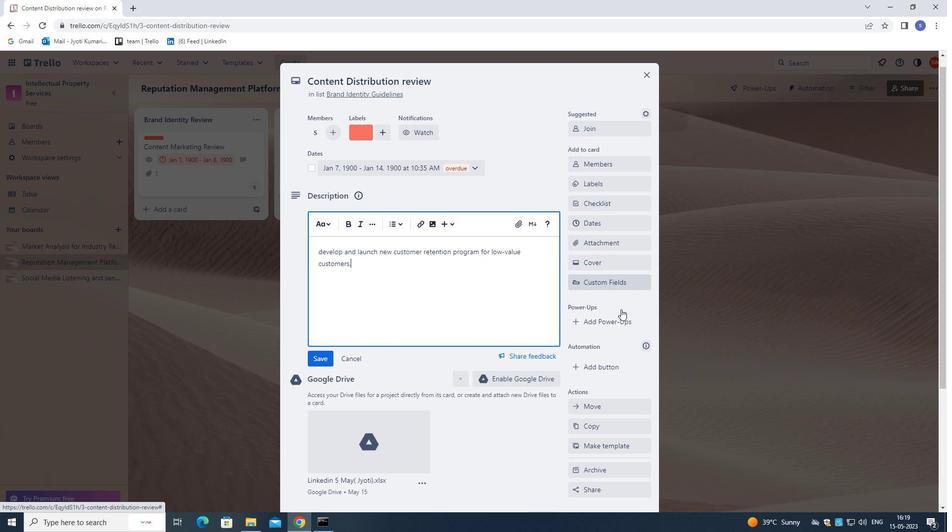 
Action: Mouse scrolled (607, 309) with delta (0, 0)
Screenshot: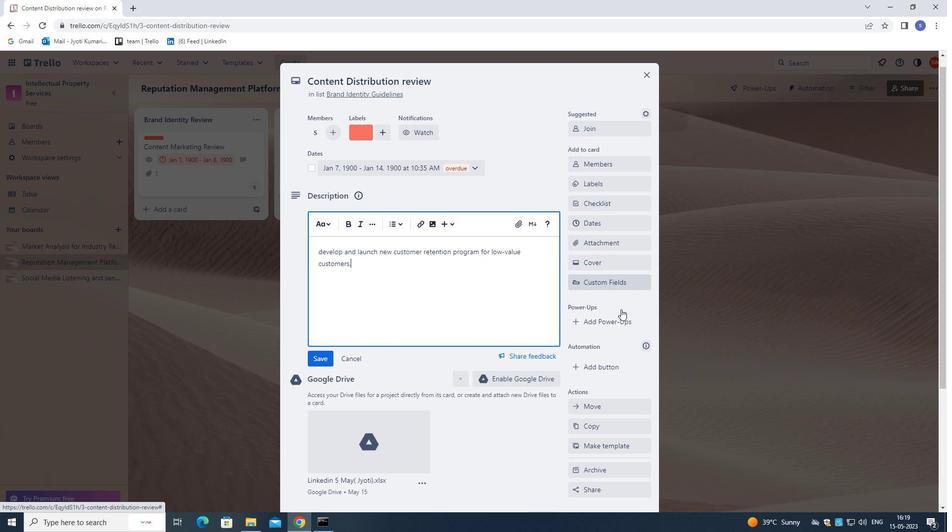 
Action: Mouse moved to (500, 447)
Screenshot: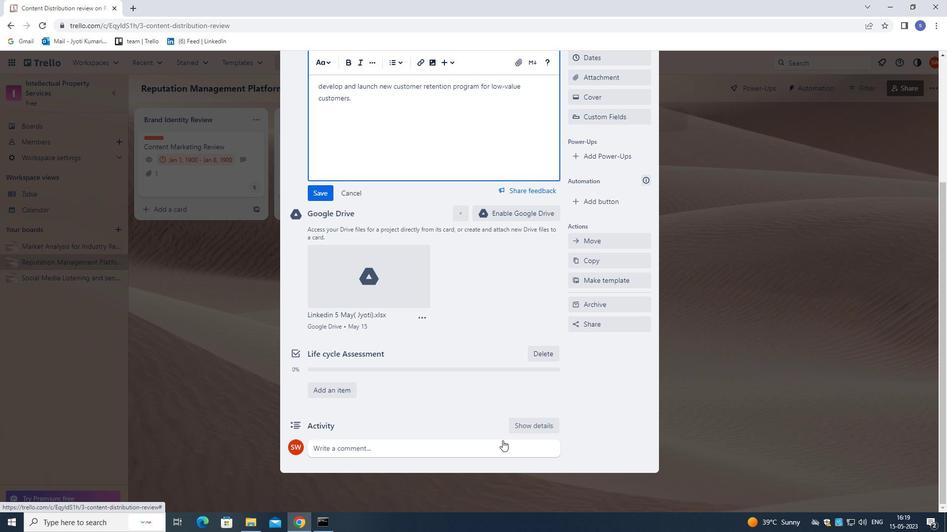 
Action: Mouse pressed left at (500, 447)
Screenshot: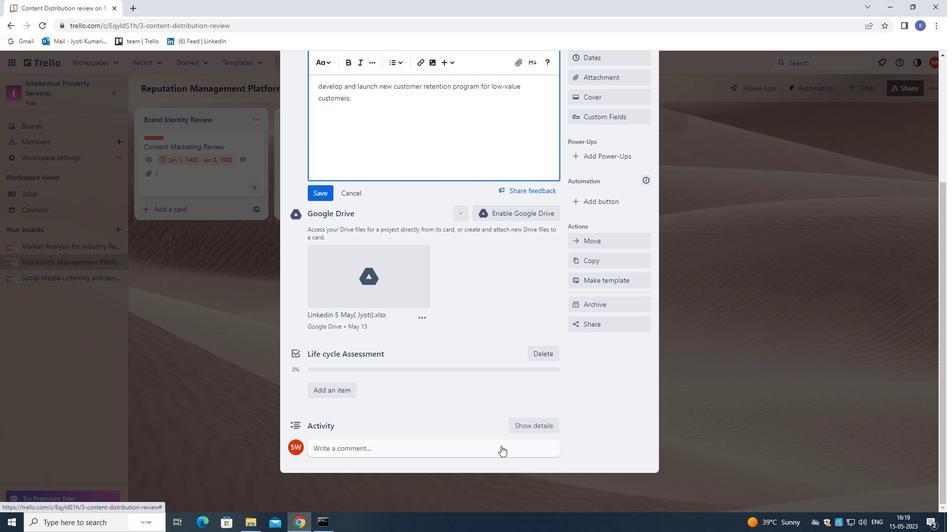 
Action: Mouse moved to (530, 435)
Screenshot: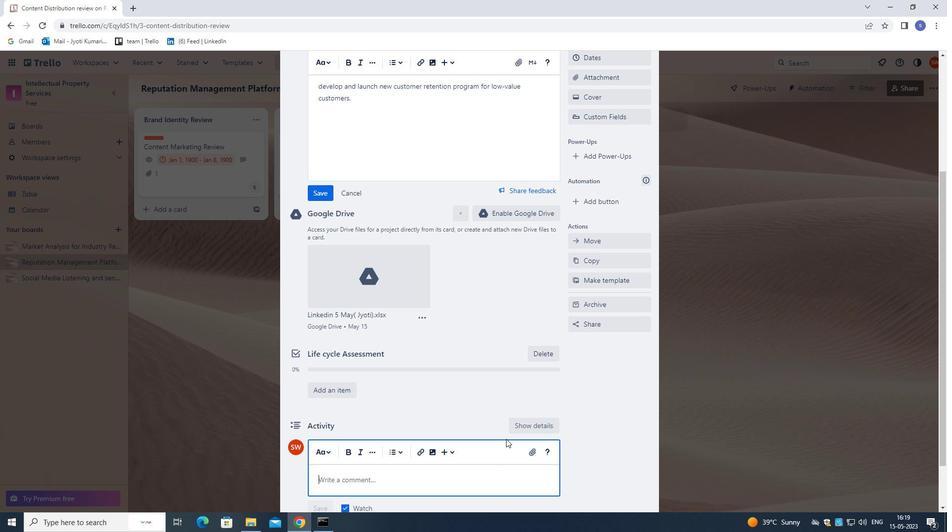 
Action: Key pressed <Key.shift>K<Key.backspace>LET<Key.space>US<Key.space>MAKE<Key.space>SURE<Key.space>WE<Key.space>HAVE<Key.space>A<Key.space>CLEAR<Key.space>UNDERSTADING<Key.space>OF<Key.space>THE<Key.space>OBJECTIVE<Key.space>AND<Key.space>REQUIREMENT<Key.space>OF<Key.space>THIS<Key.space>TASK<Key.space>BEFORE<Key.space>GETTING<Key.space>STARTED.
Screenshot: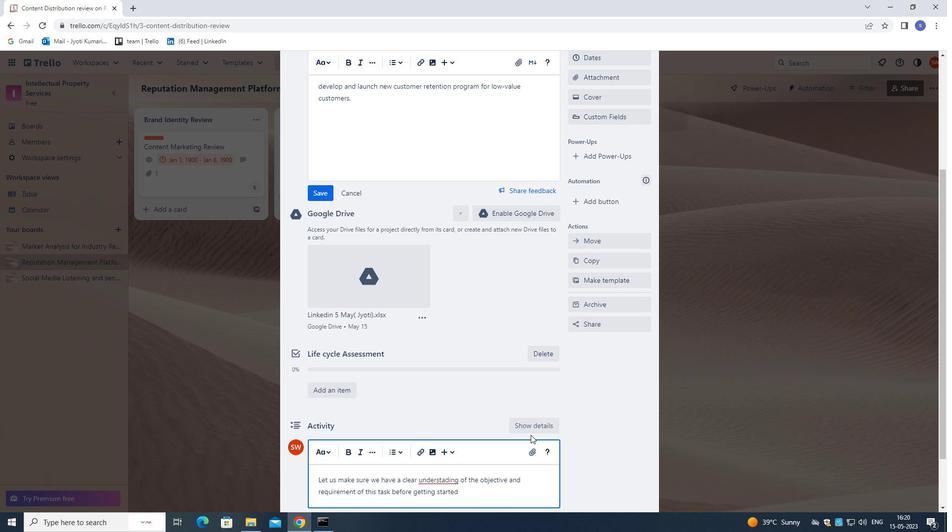 
Action: Mouse moved to (443, 481)
Screenshot: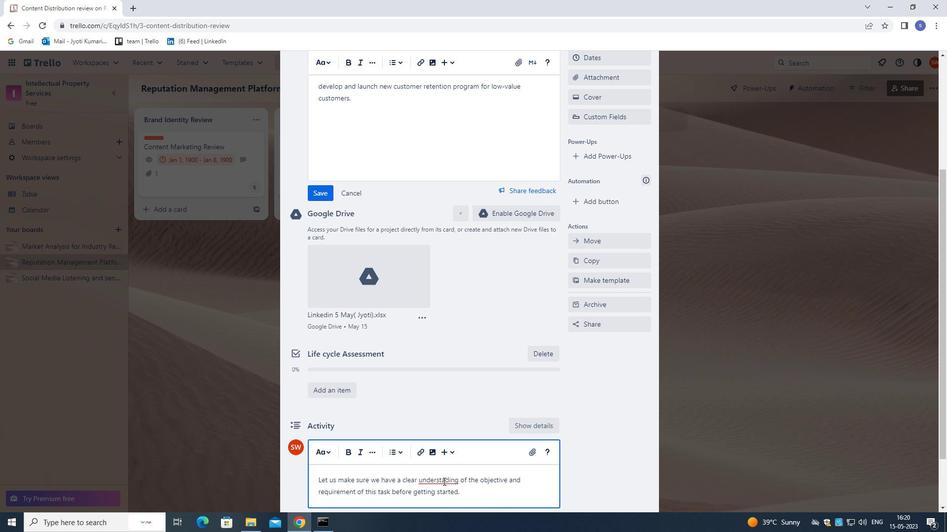 
Action: Mouse pressed left at (443, 481)
Screenshot: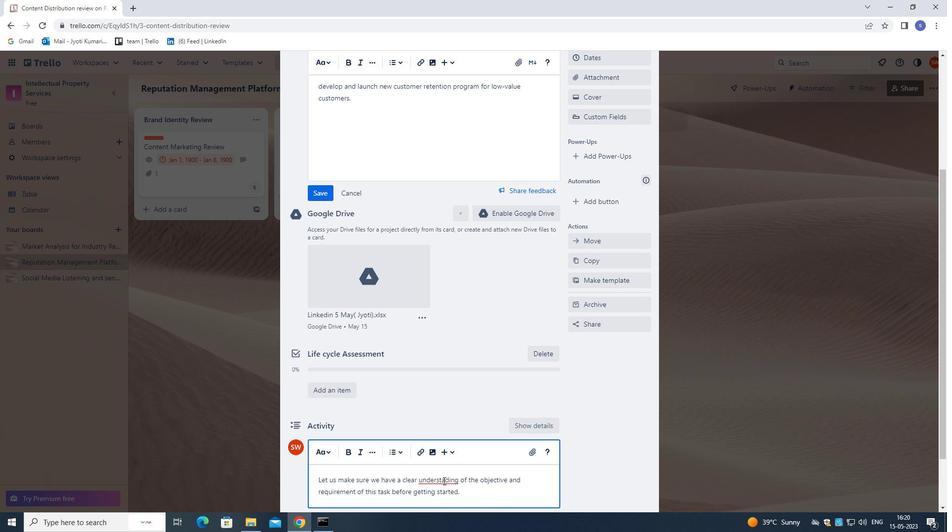 
Action: Mouse moved to (451, 502)
Screenshot: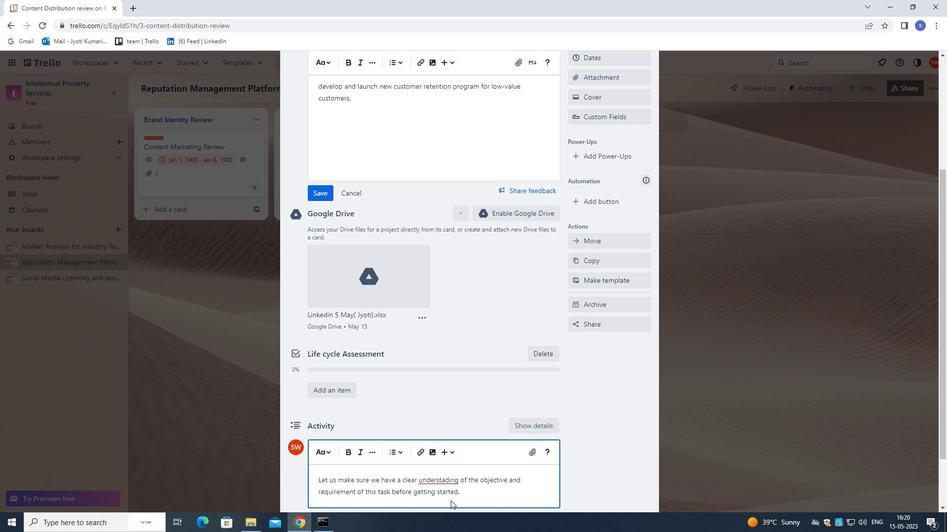 
Action: Key pressed N
Screenshot: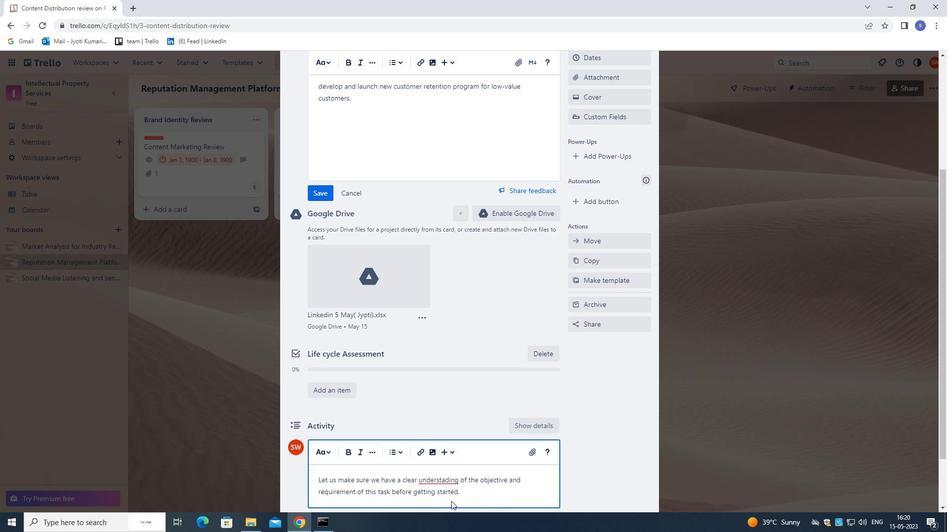 
Action: Mouse moved to (322, 192)
Screenshot: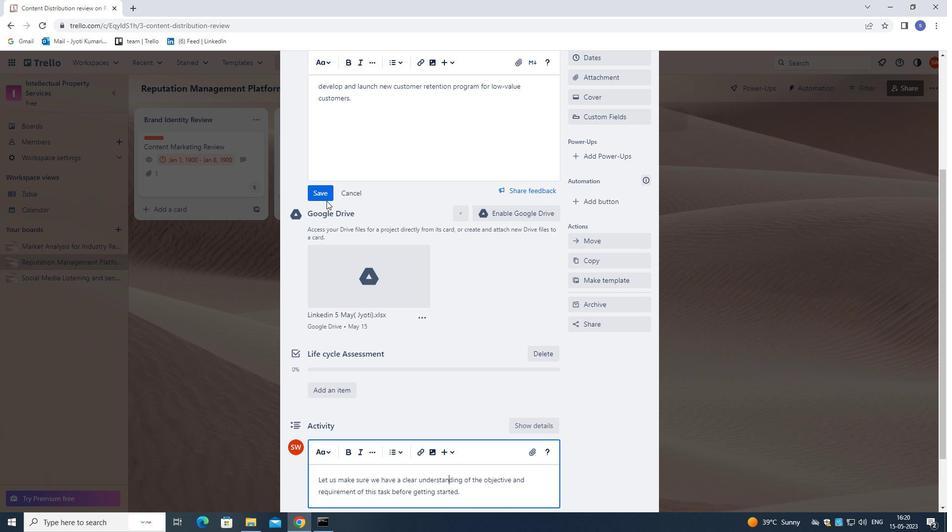 
Action: Mouse pressed left at (322, 192)
Screenshot: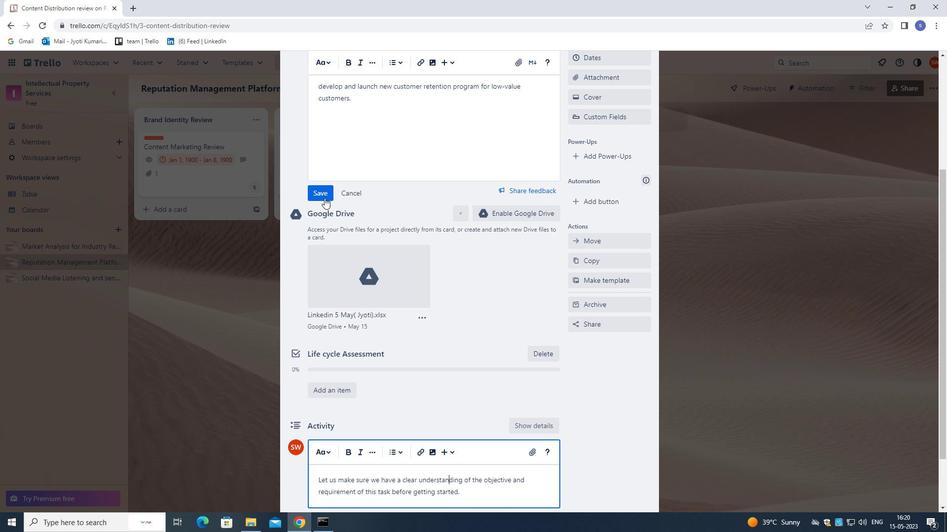 
Action: Mouse moved to (383, 331)
Screenshot: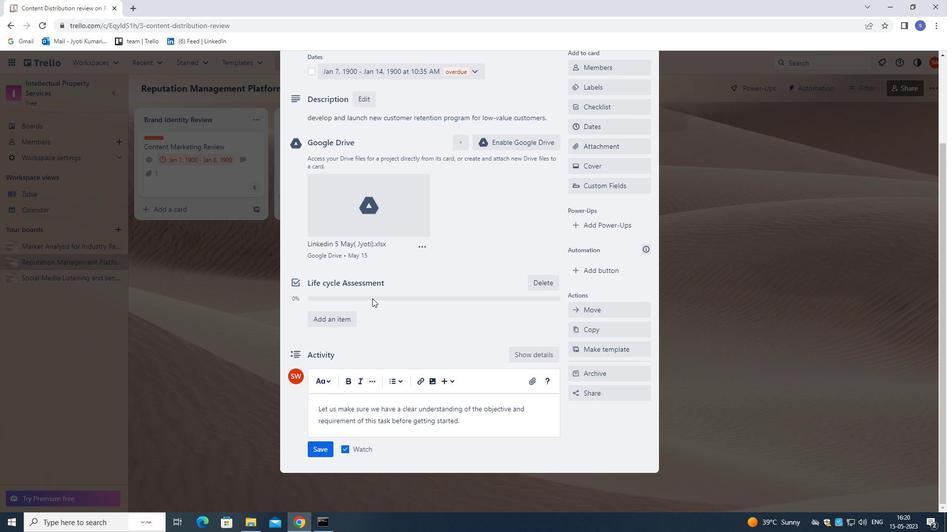 
Action: Mouse scrolled (383, 331) with delta (0, 0)
Screenshot: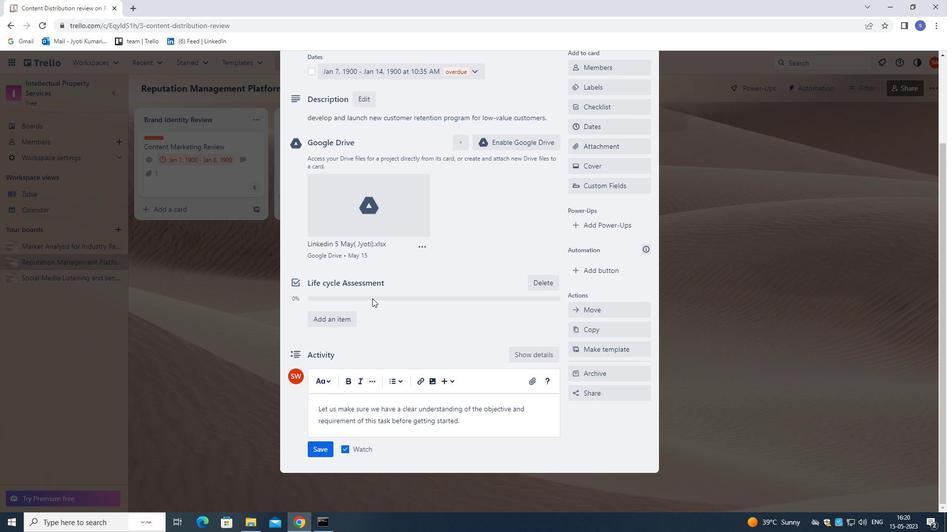 
Action: Mouse moved to (385, 338)
Screenshot: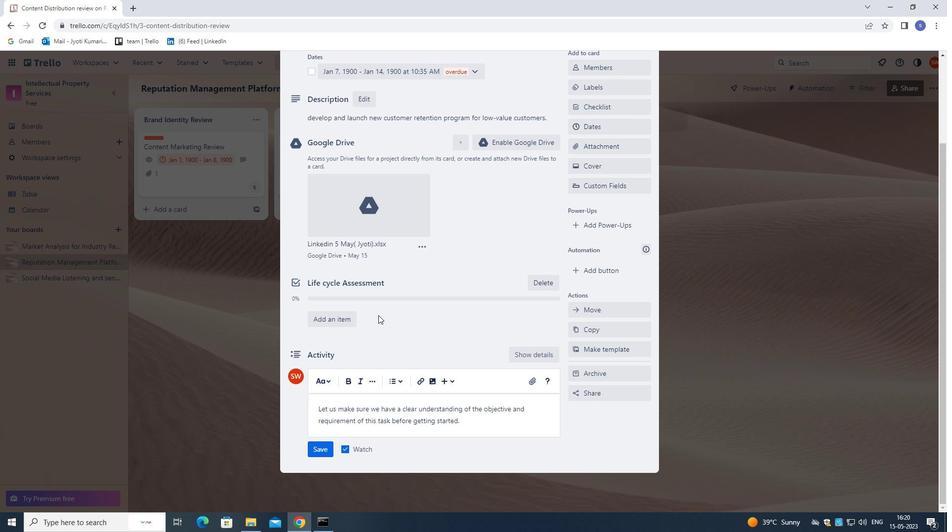 
Action: Mouse scrolled (385, 337) with delta (0, 0)
Screenshot: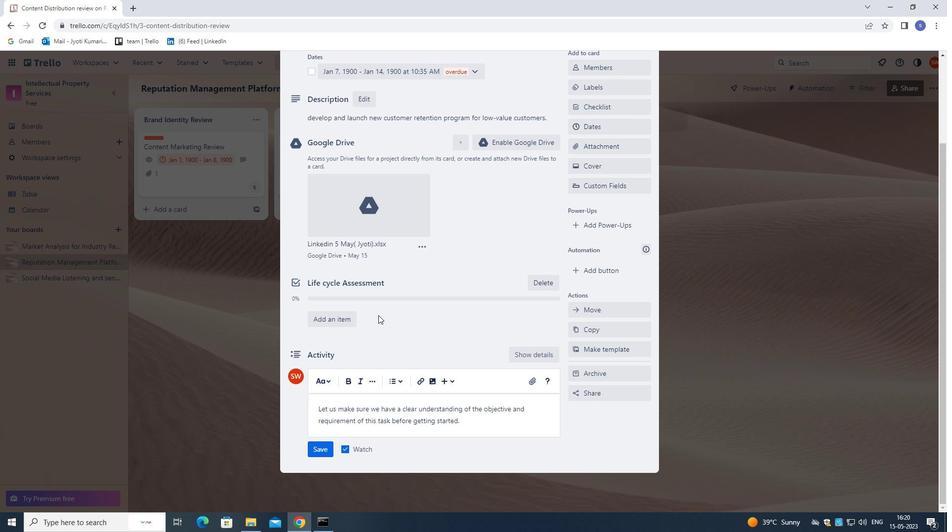 
Action: Mouse moved to (386, 344)
Screenshot: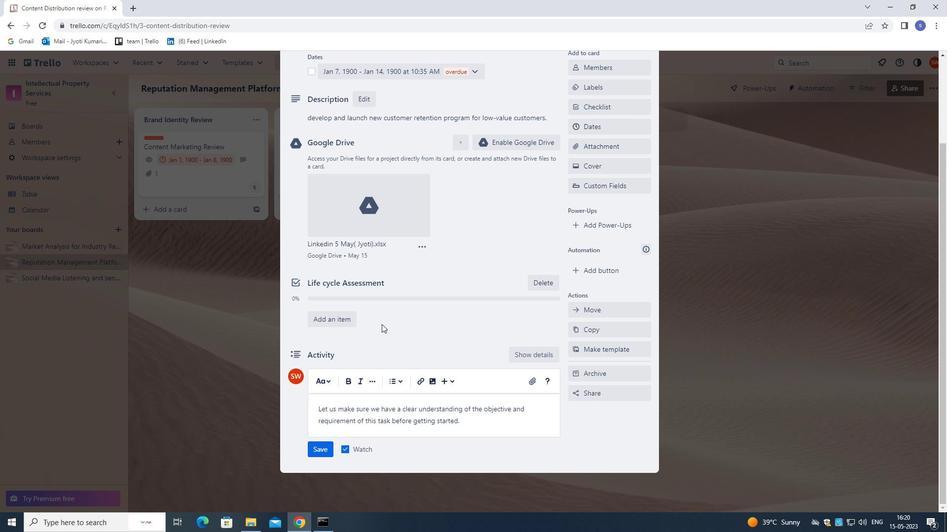 
Action: Mouse scrolled (386, 343) with delta (0, 0)
Screenshot: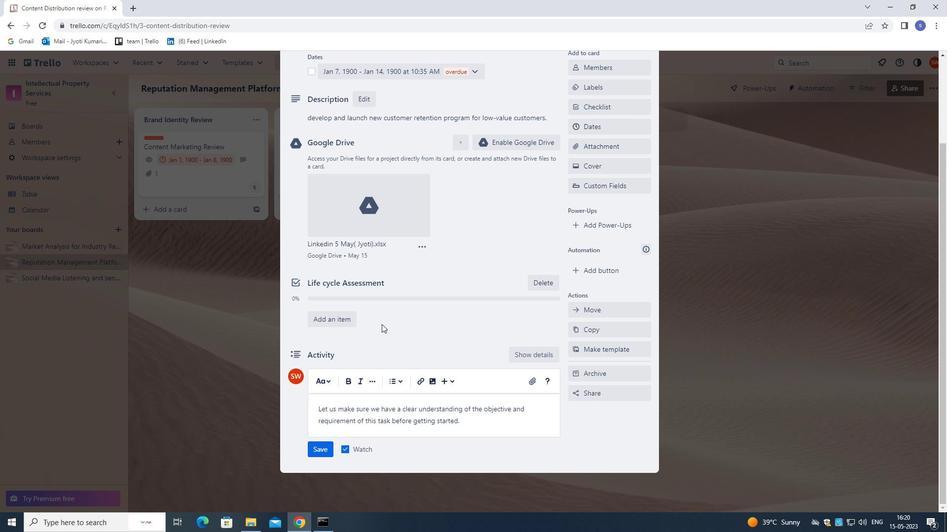 
Action: Mouse moved to (387, 363)
Screenshot: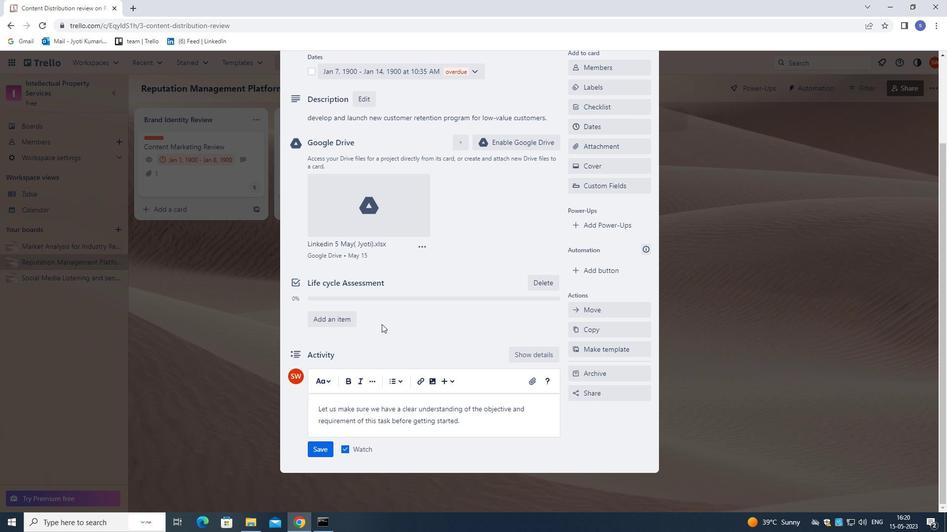 
Action: Mouse scrolled (387, 363) with delta (0, 0)
Screenshot: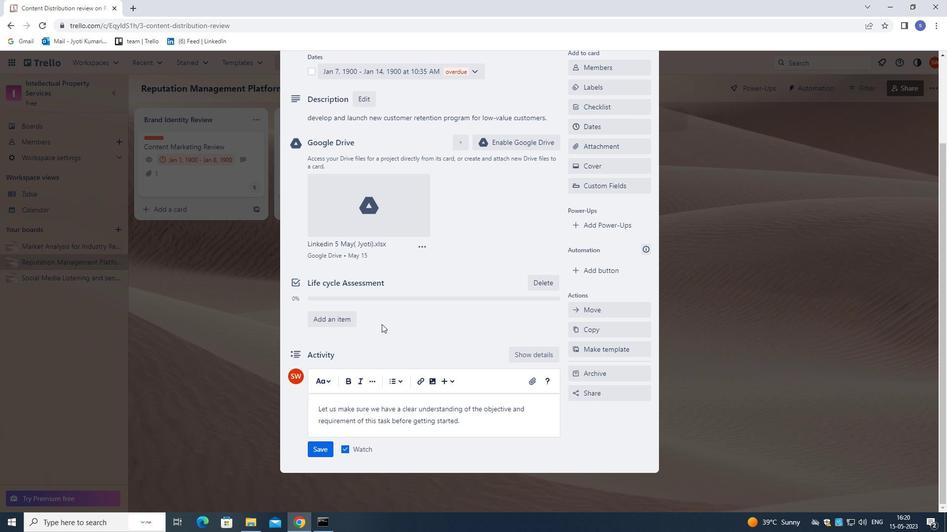 
Action: Mouse moved to (327, 451)
Screenshot: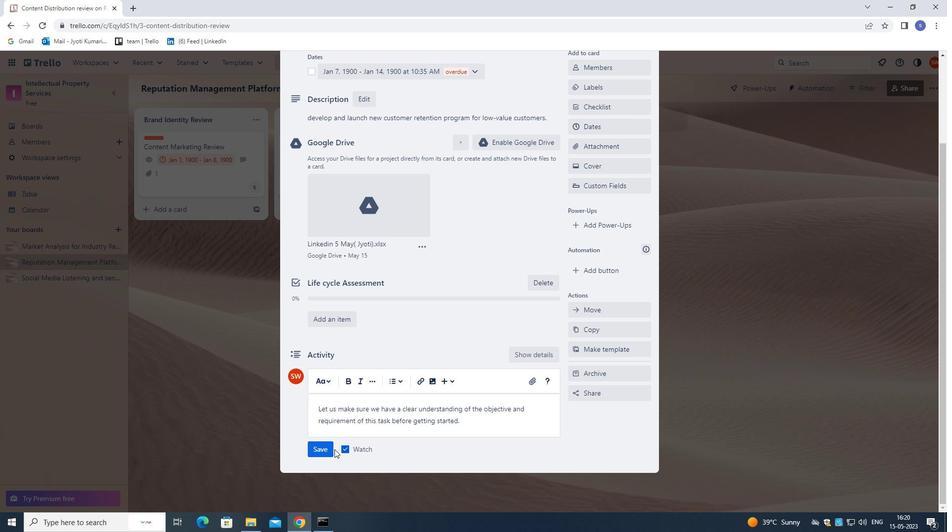 
Action: Mouse pressed left at (327, 451)
Screenshot: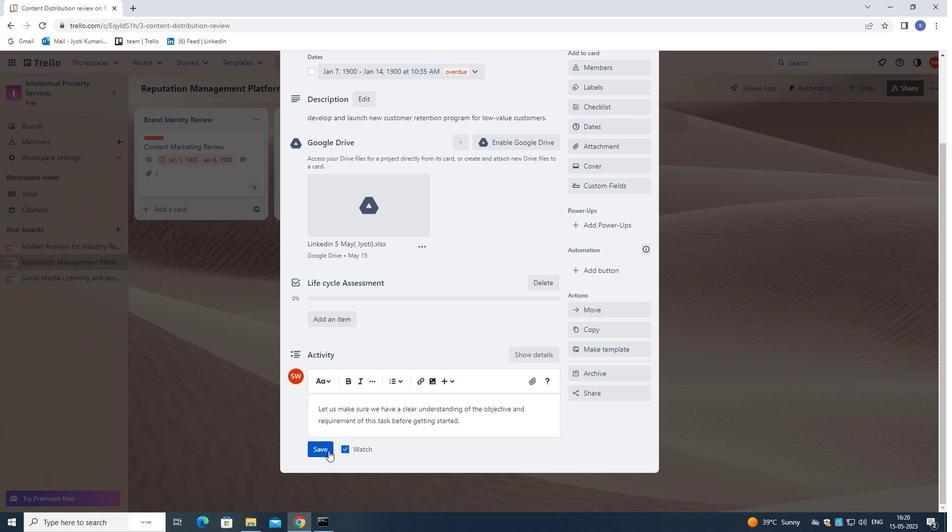 
Action: Mouse moved to (385, 405)
Screenshot: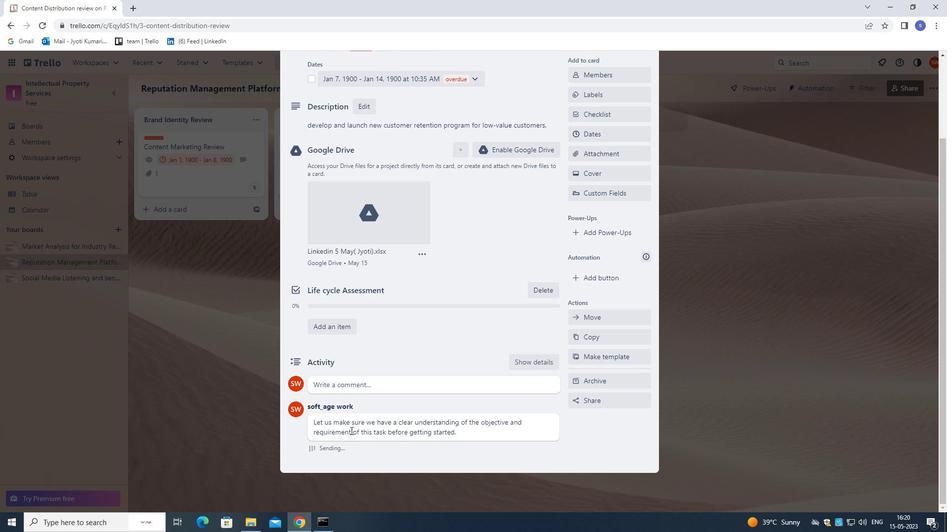 
Action: Mouse scrolled (385, 406) with delta (0, 0)
Screenshot: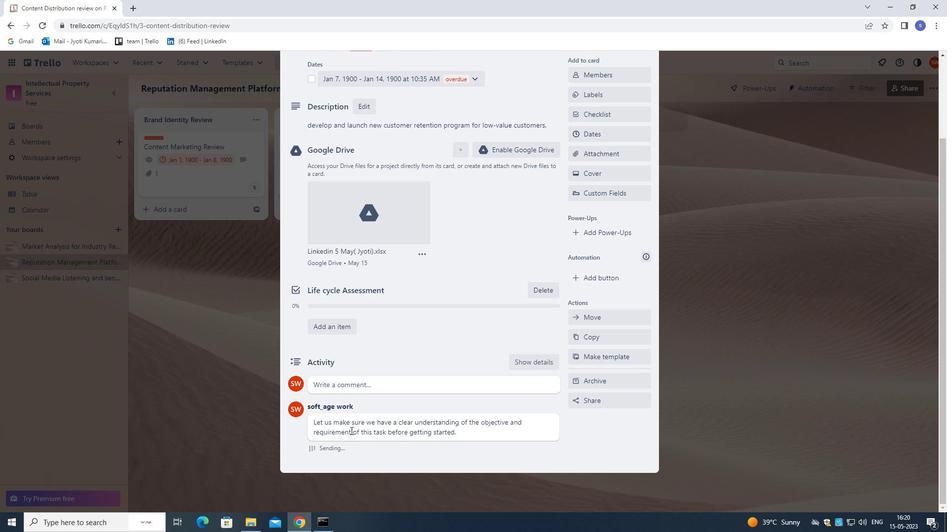 
Action: Mouse moved to (390, 399)
Screenshot: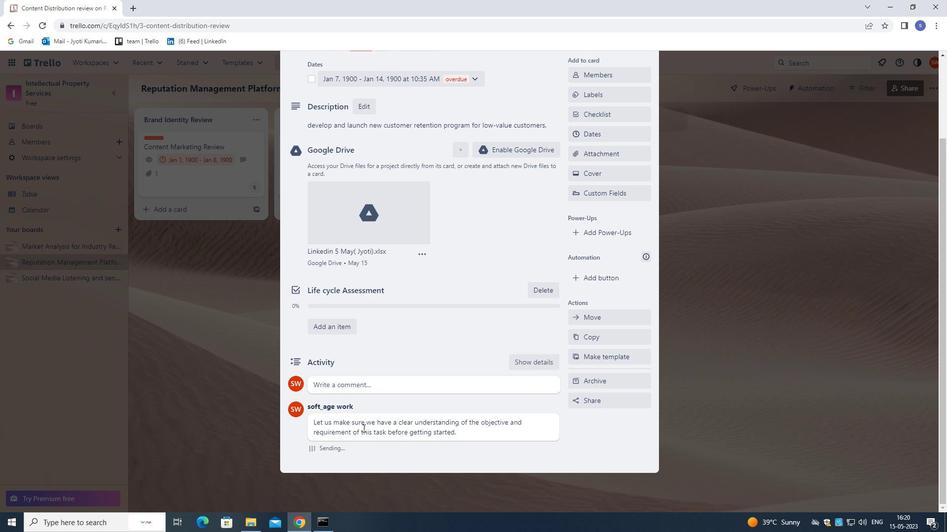 
Action: Mouse scrolled (390, 400) with delta (0, 0)
Screenshot: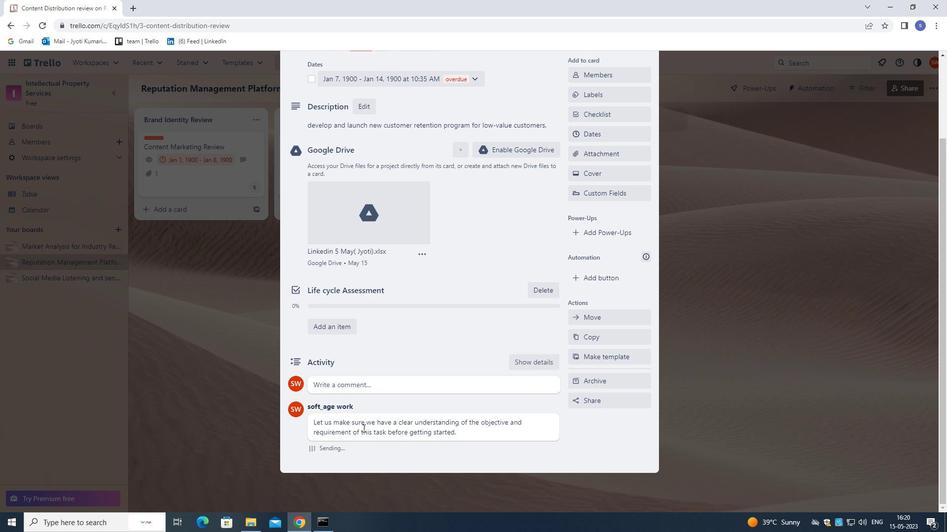 
Action: Mouse moved to (406, 385)
Screenshot: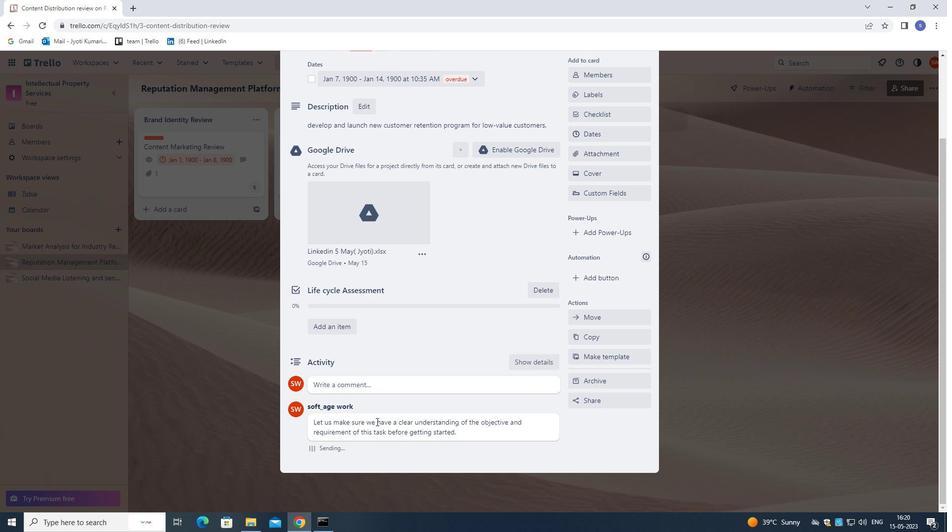 
Action: Mouse scrolled (406, 385) with delta (0, 0)
Screenshot: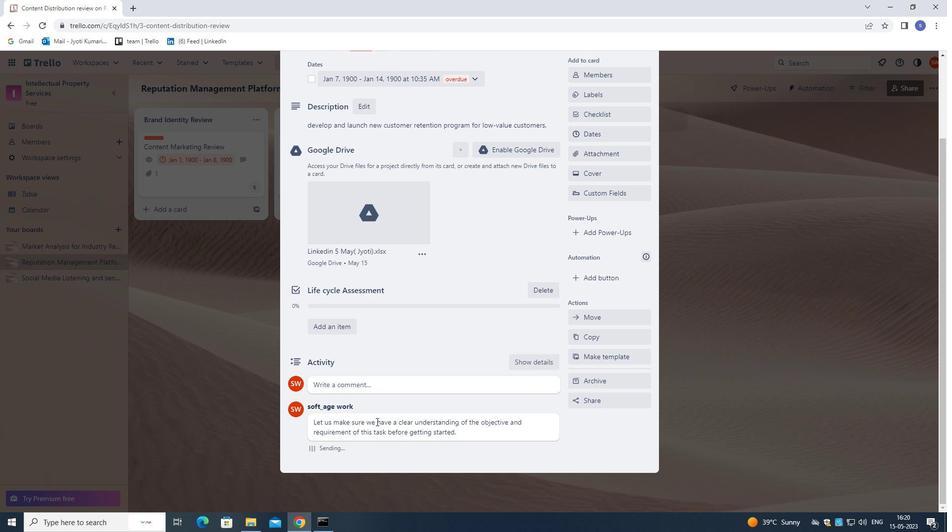
Action: Mouse moved to (429, 369)
Screenshot: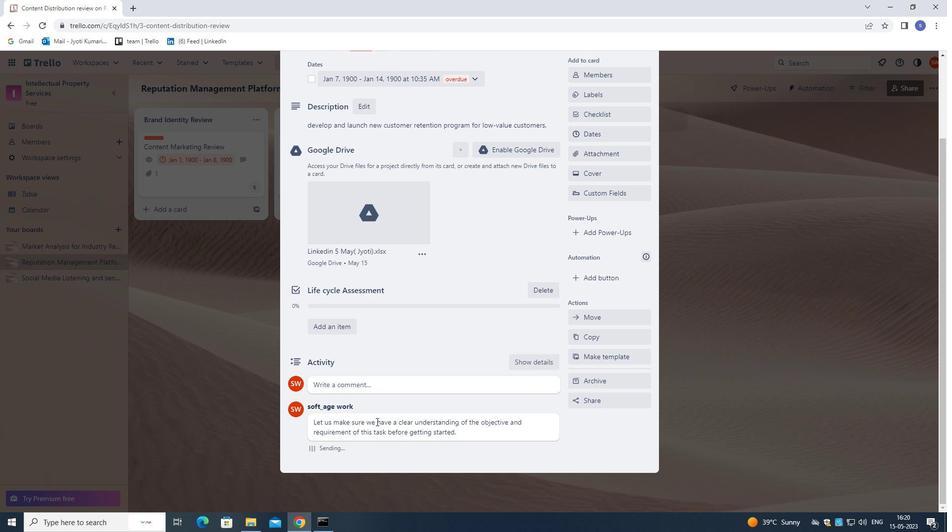 
Action: Mouse scrolled (429, 370) with delta (0, 0)
Screenshot: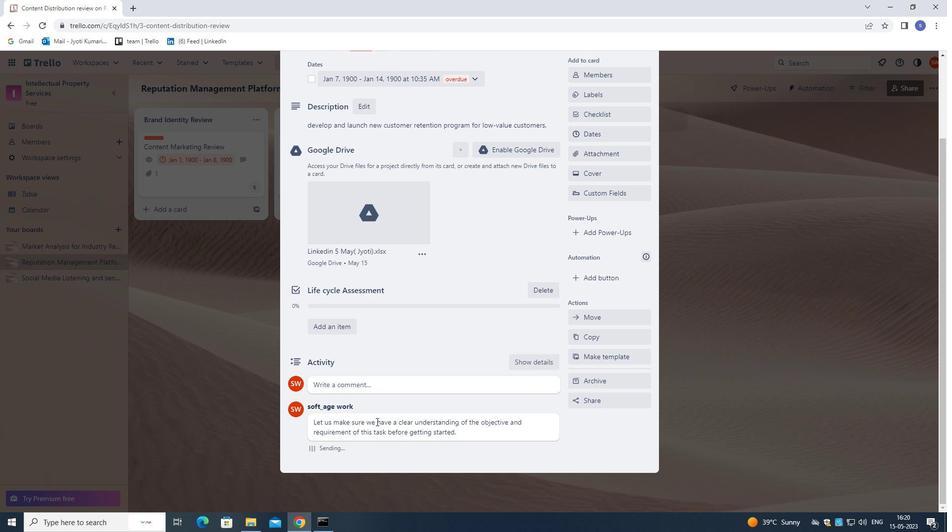 
Action: Mouse moved to (647, 85)
Screenshot: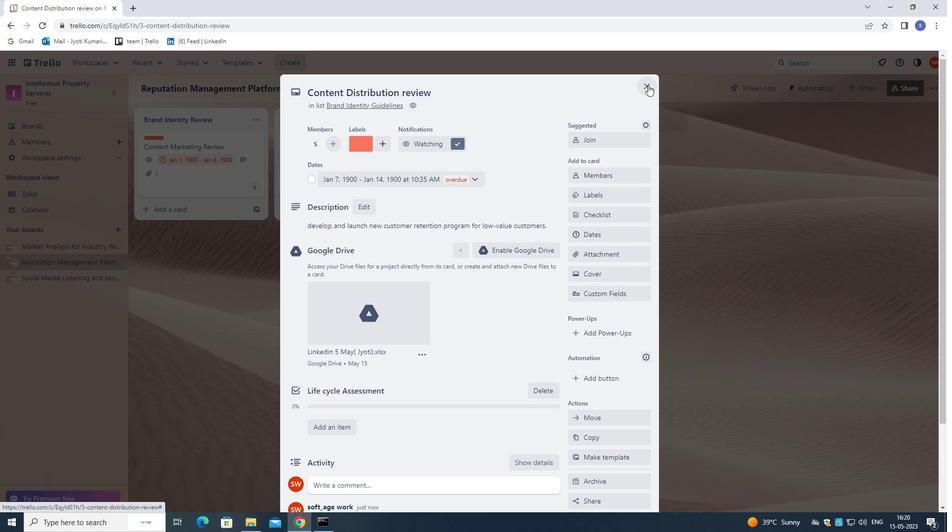 
Action: Mouse pressed left at (647, 85)
Screenshot: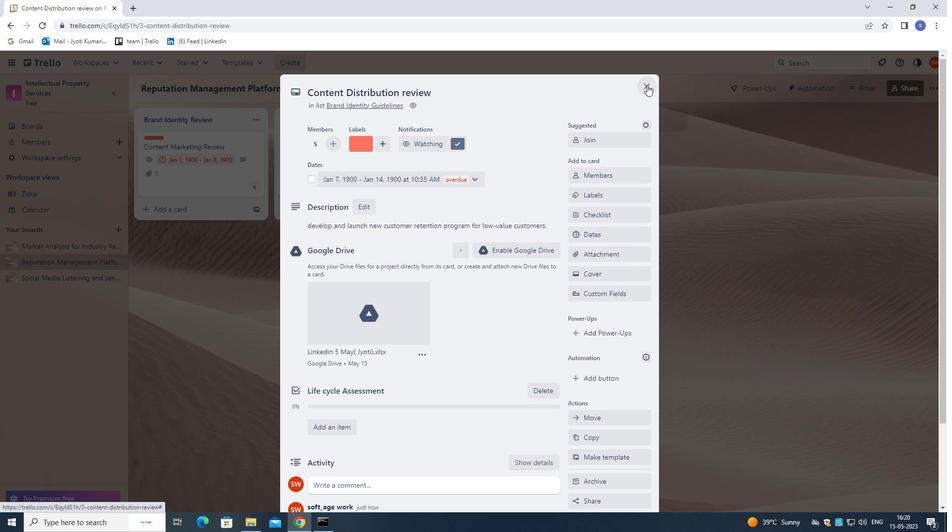 
Action: Mouse moved to (632, 145)
Screenshot: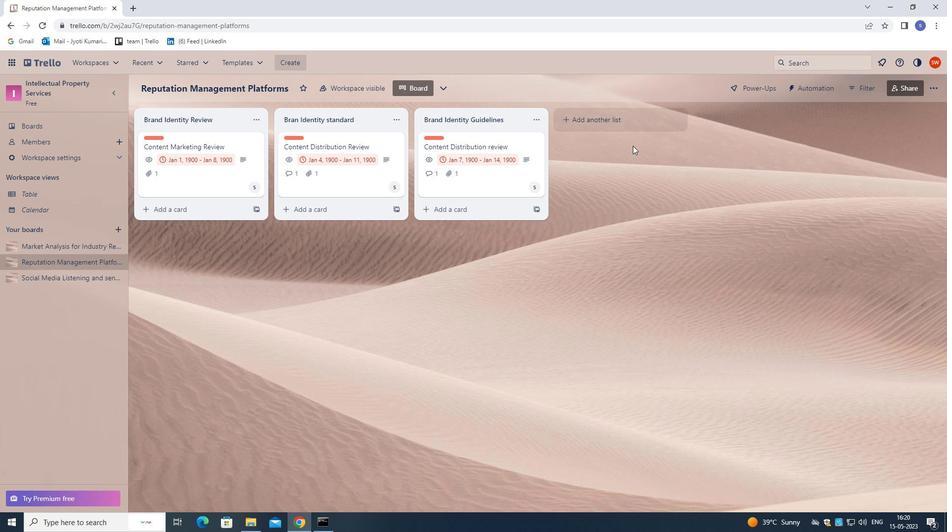 
